 Task: Look for space in Ghardaïa, Algeria from 1st July, 2023 to 9th July, 2023 for 2 adults in price range Rs.8000 to Rs.15000. Place can be entire place with 1  bedroom having 1 bed and 1 bathroom. Property type can be house, flat, hotel. Amenities needed are: washing machine. Booking option can be shelf check-in. Required host language is .
Action: Mouse moved to (436, 87)
Screenshot: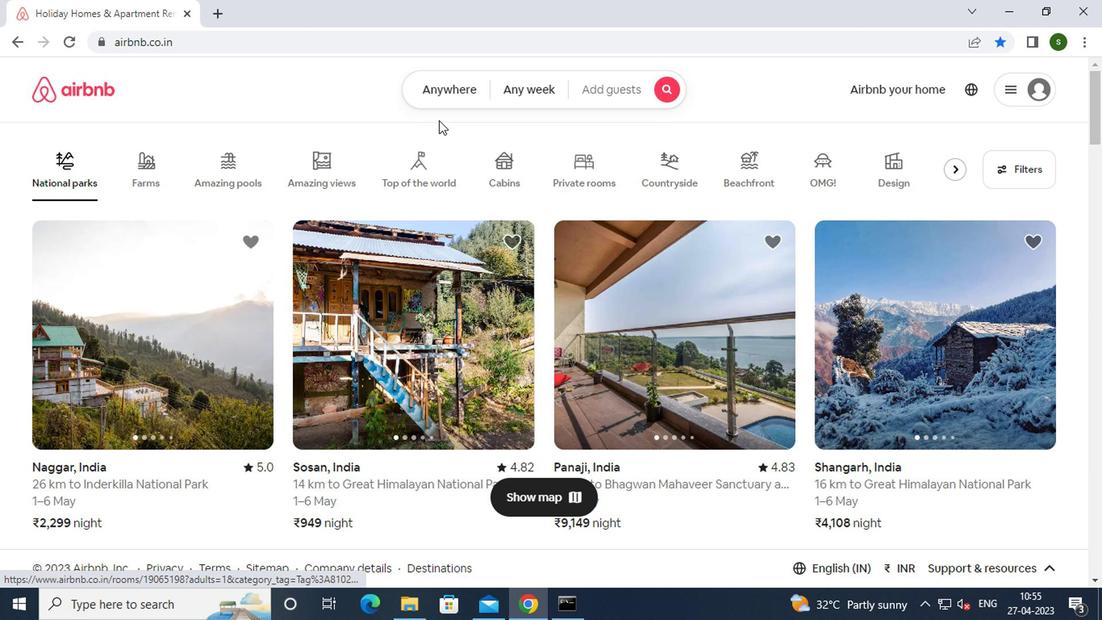 
Action: Mouse pressed left at (436, 87)
Screenshot: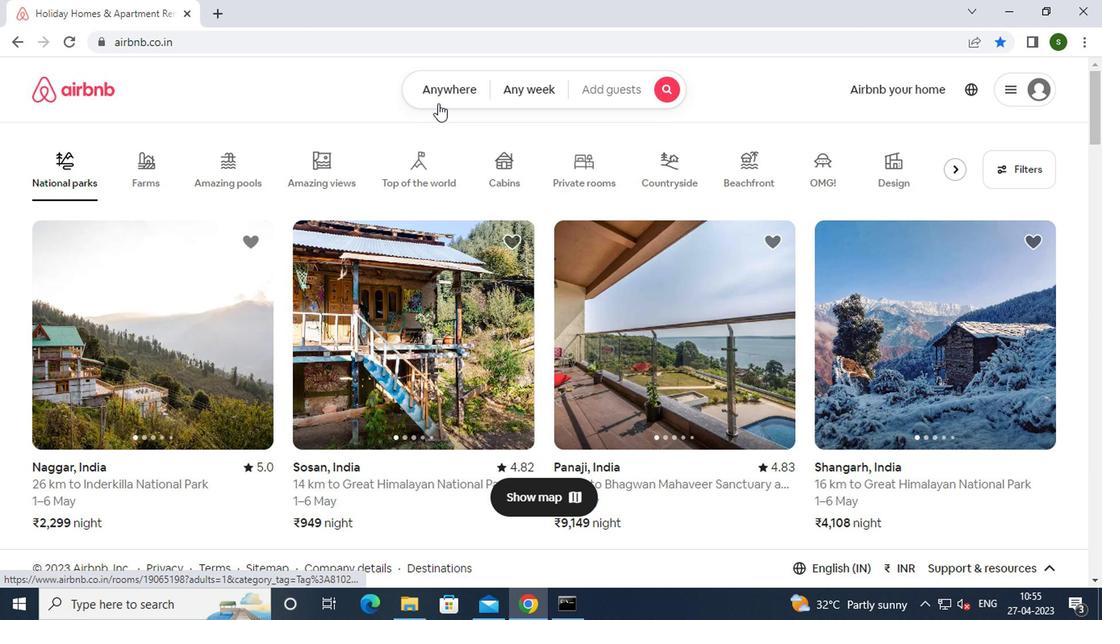
Action: Mouse moved to (323, 159)
Screenshot: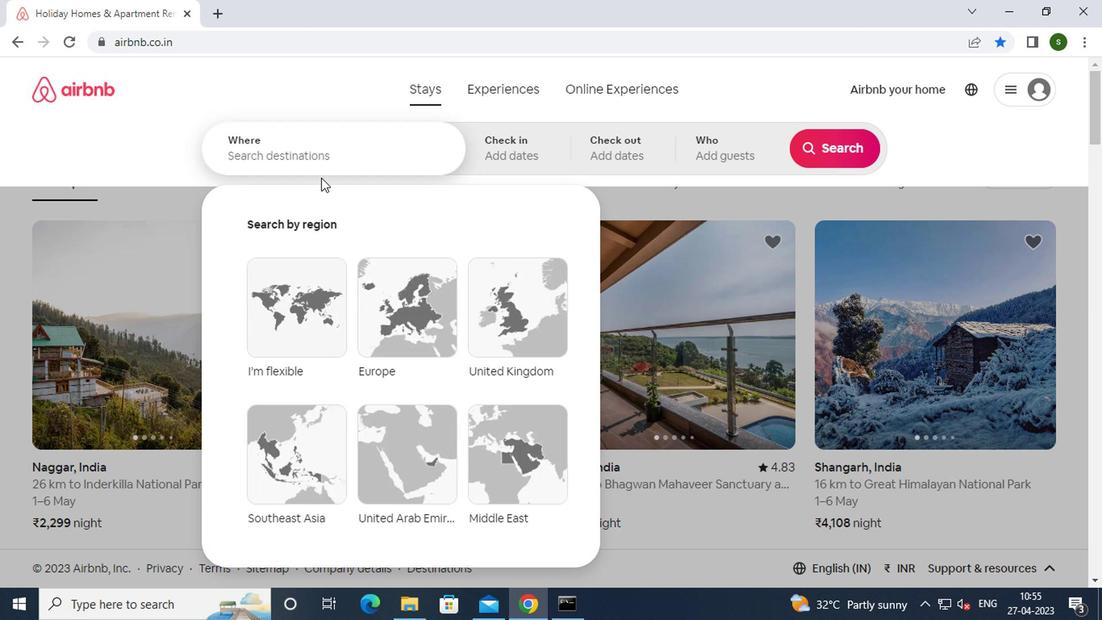 
Action: Mouse pressed left at (323, 159)
Screenshot: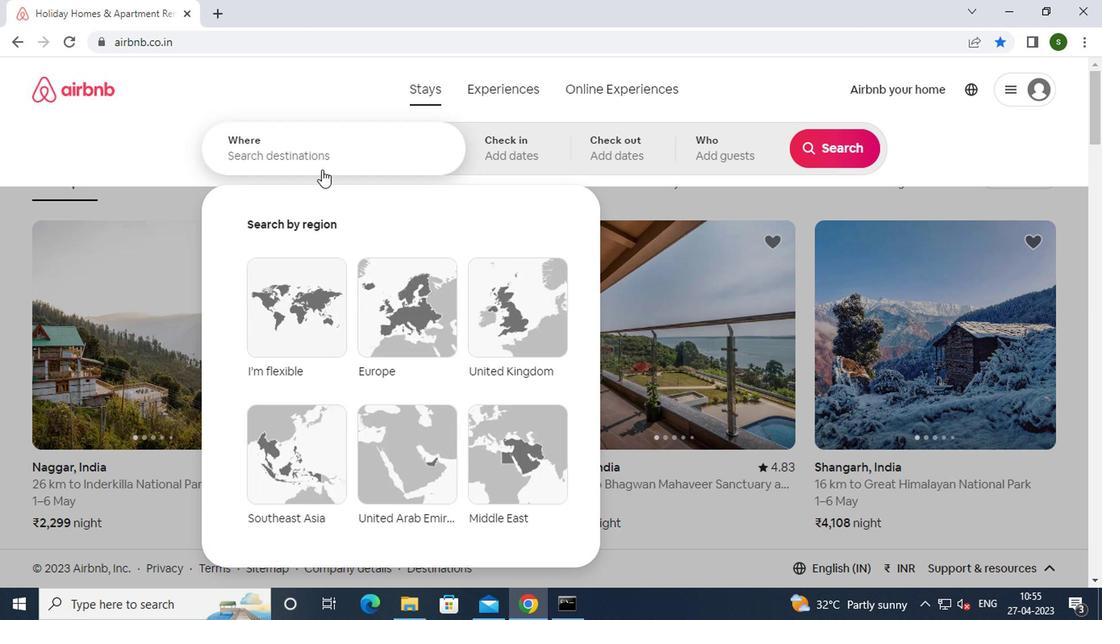 
Action: Key pressed g<Key.caps_lock>hardaia,<Key.space><Key.caps_lock>a<Key.caps_lock>lgeria<Key.enter>
Screenshot: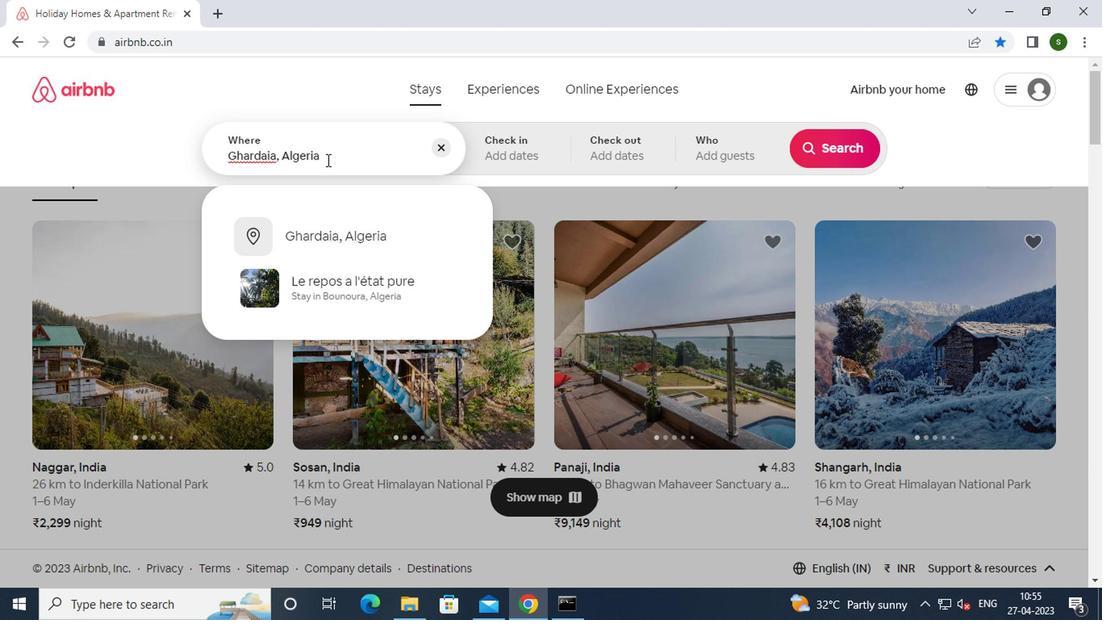 
Action: Mouse moved to (825, 281)
Screenshot: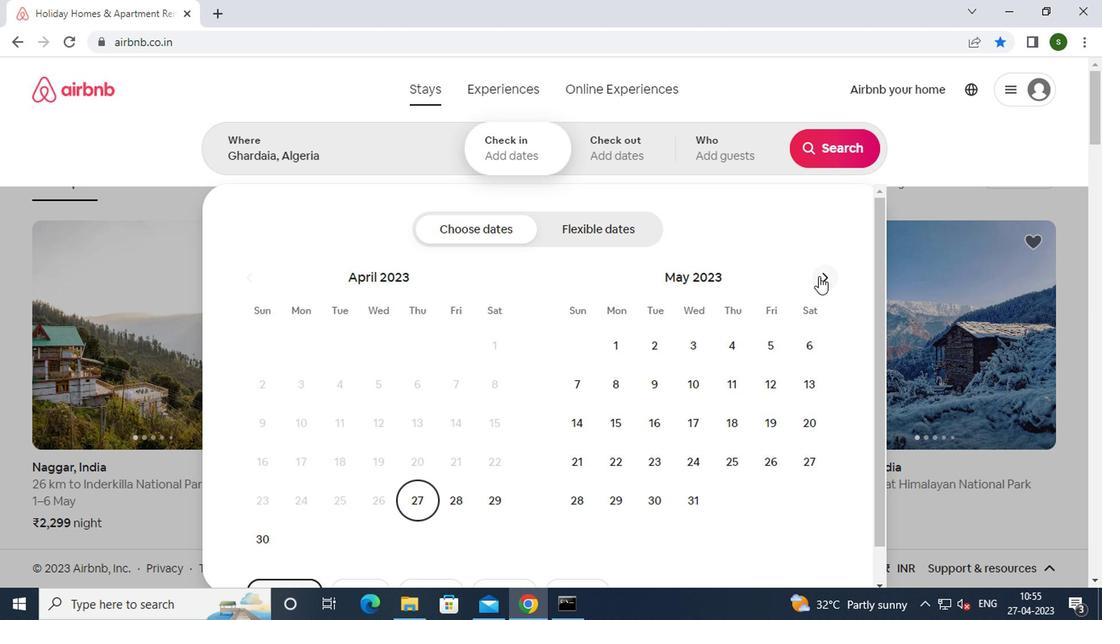 
Action: Mouse pressed left at (825, 281)
Screenshot: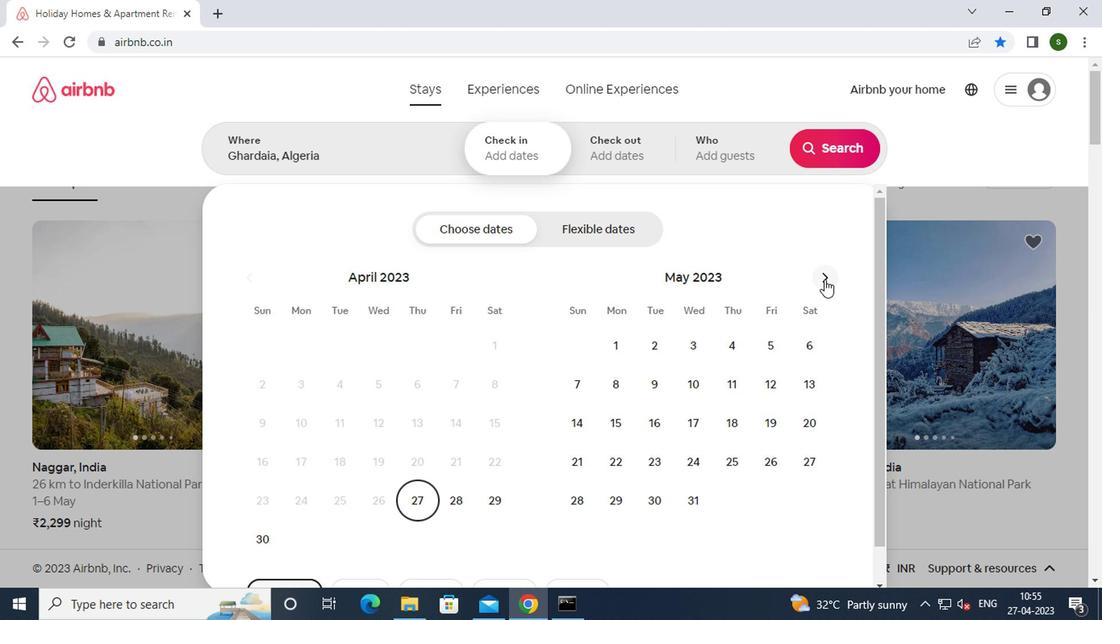 
Action: Mouse pressed left at (825, 281)
Screenshot: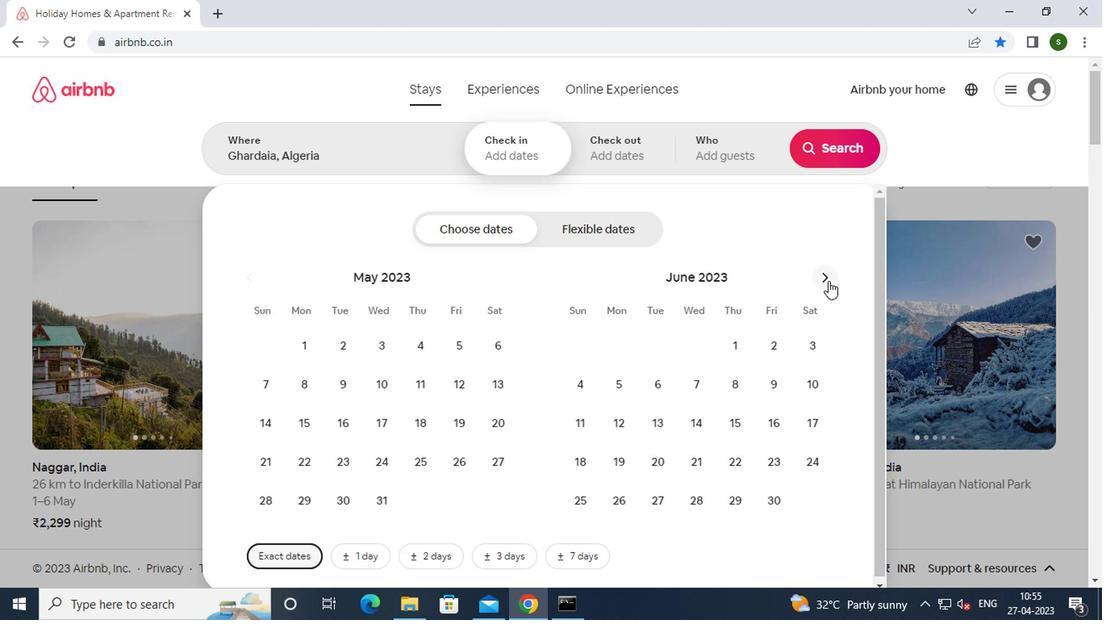 
Action: Mouse moved to (804, 345)
Screenshot: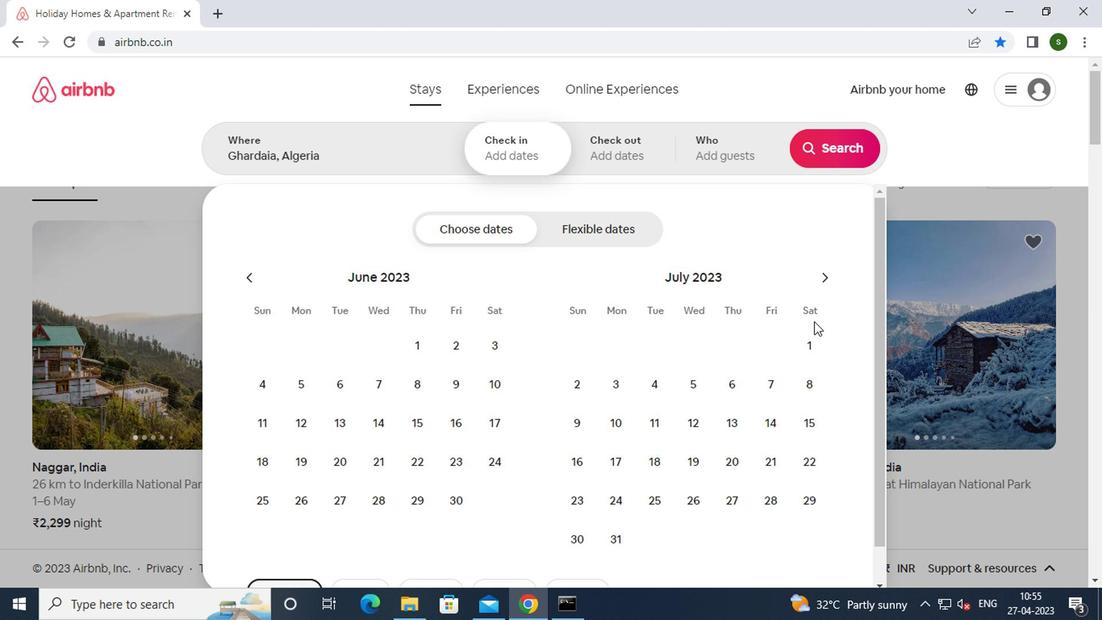 
Action: Mouse pressed left at (804, 345)
Screenshot: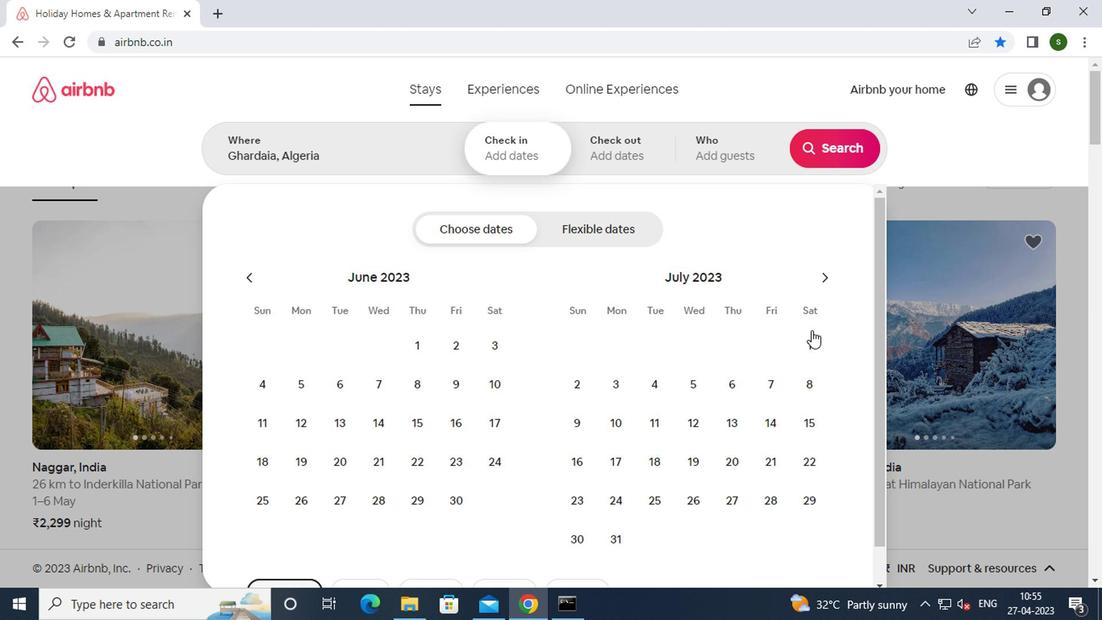 
Action: Mouse moved to (582, 426)
Screenshot: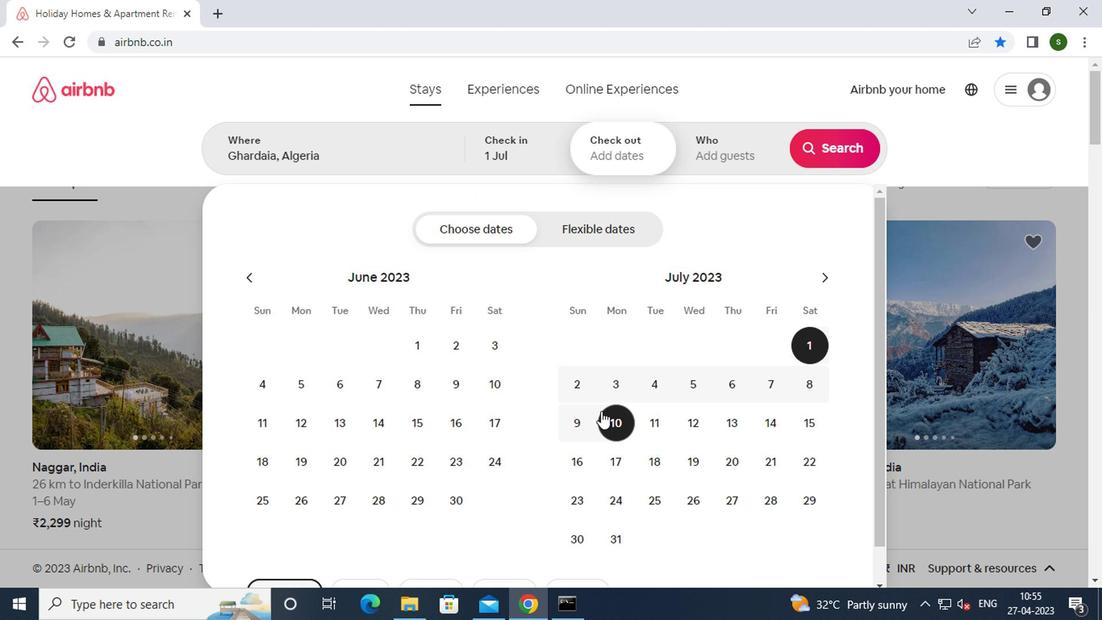 
Action: Mouse pressed left at (582, 426)
Screenshot: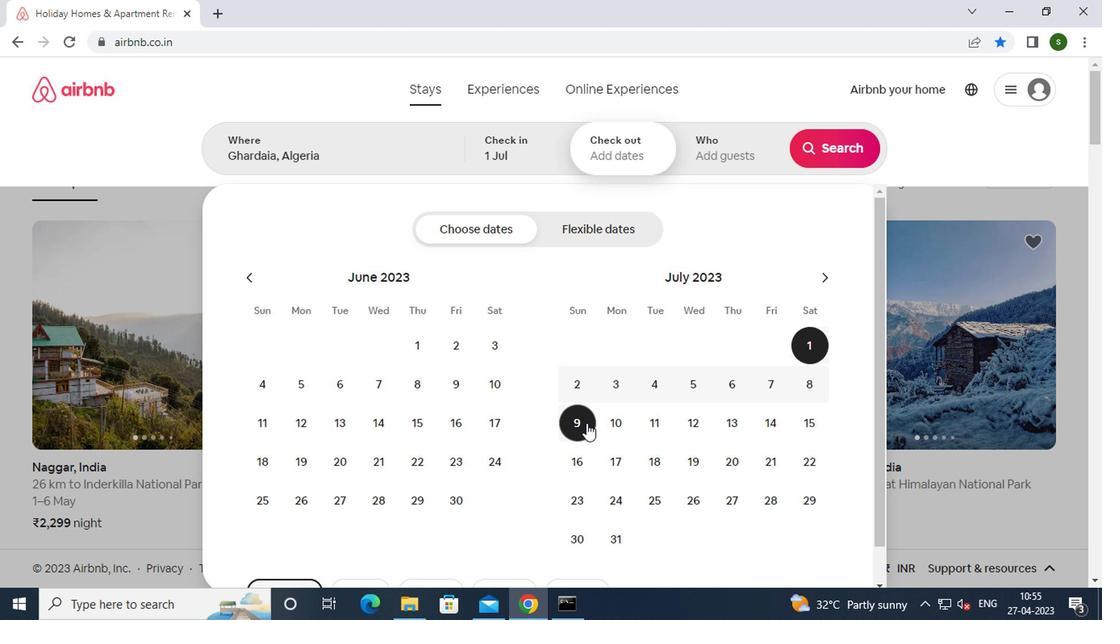 
Action: Mouse moved to (726, 165)
Screenshot: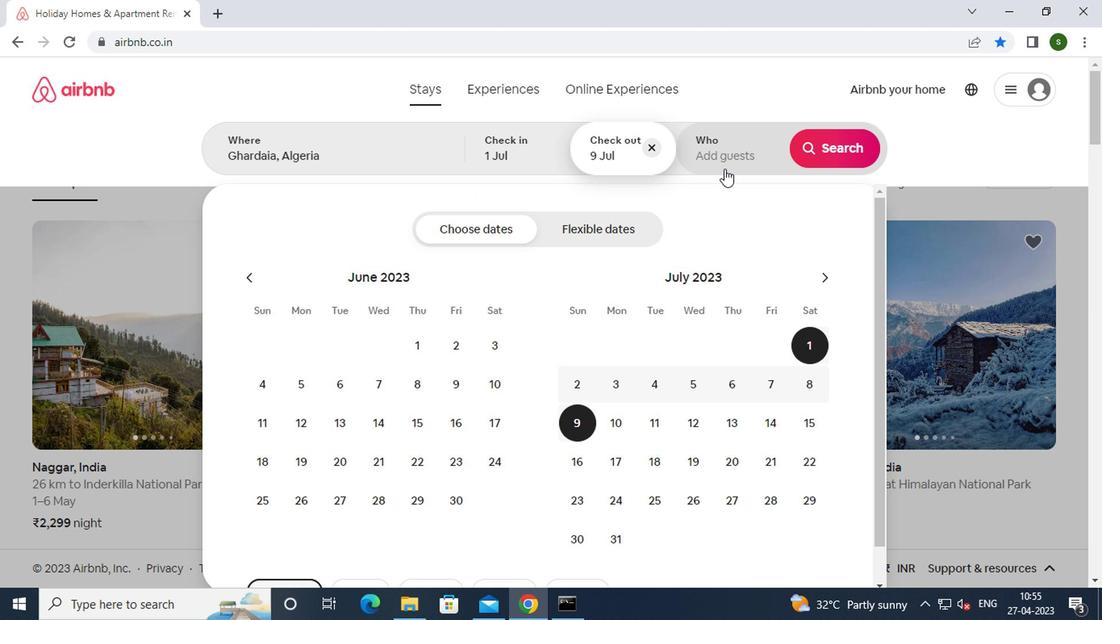 
Action: Mouse pressed left at (726, 165)
Screenshot: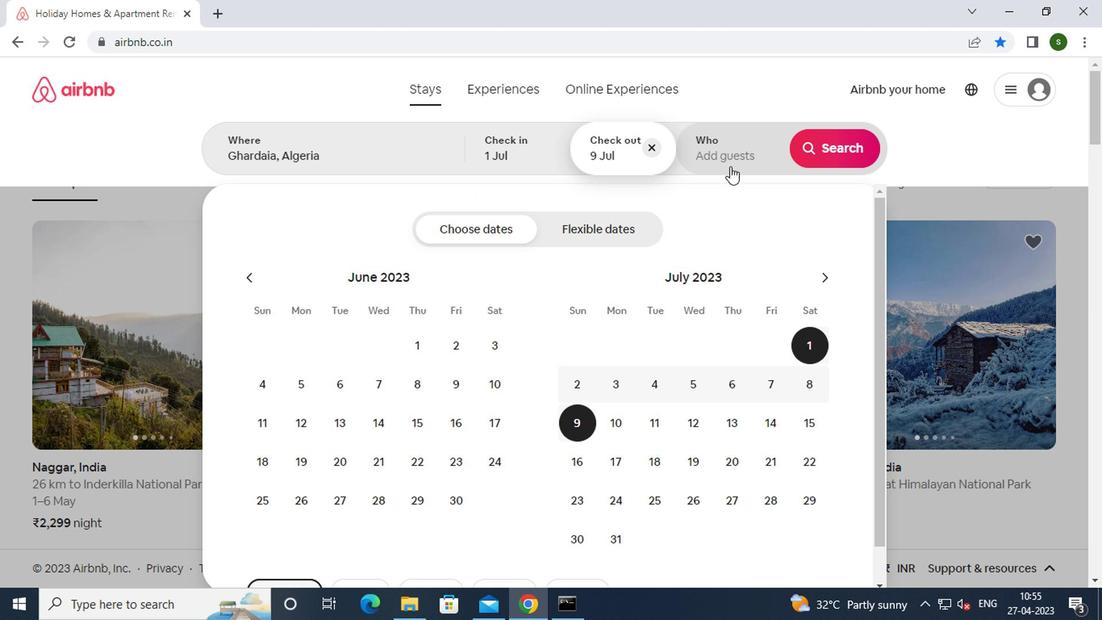 
Action: Mouse moved to (842, 233)
Screenshot: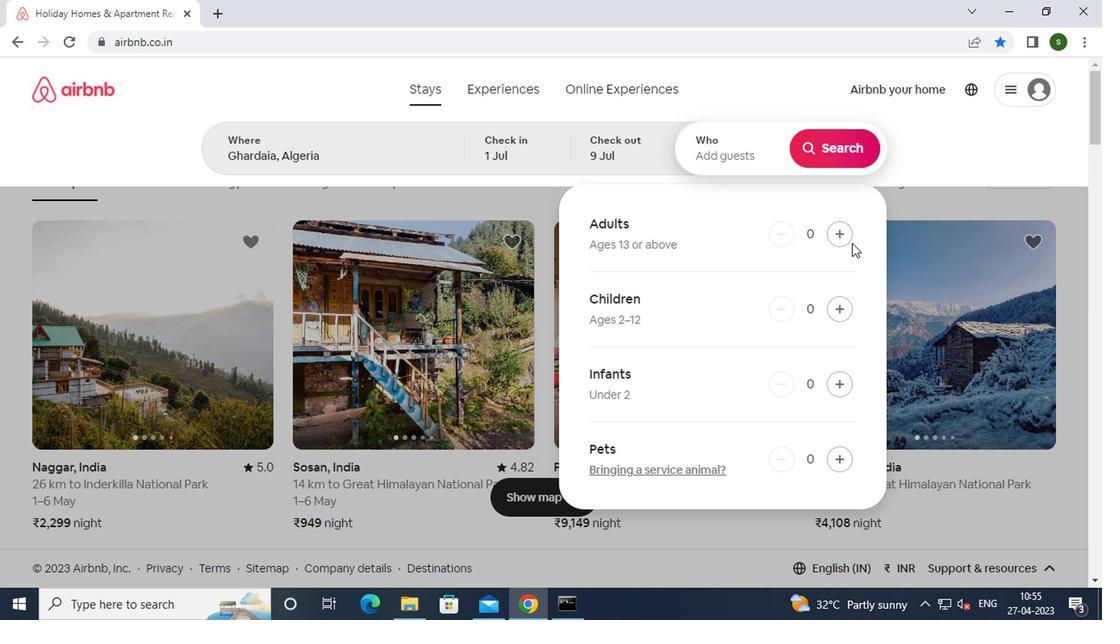 
Action: Mouse pressed left at (842, 233)
Screenshot: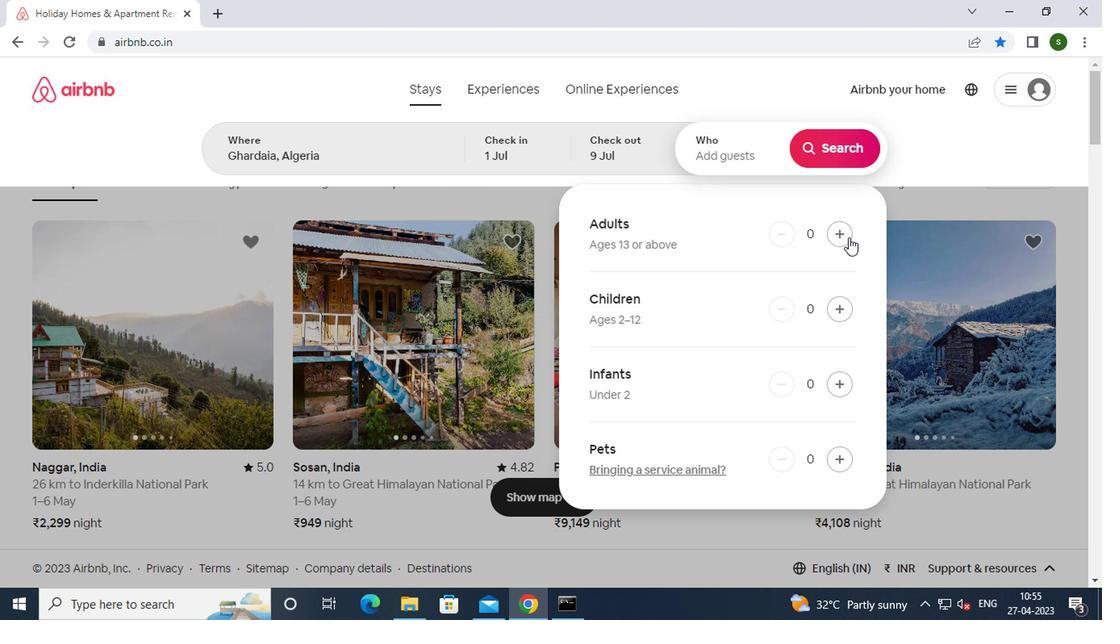 
Action: Mouse pressed left at (842, 233)
Screenshot: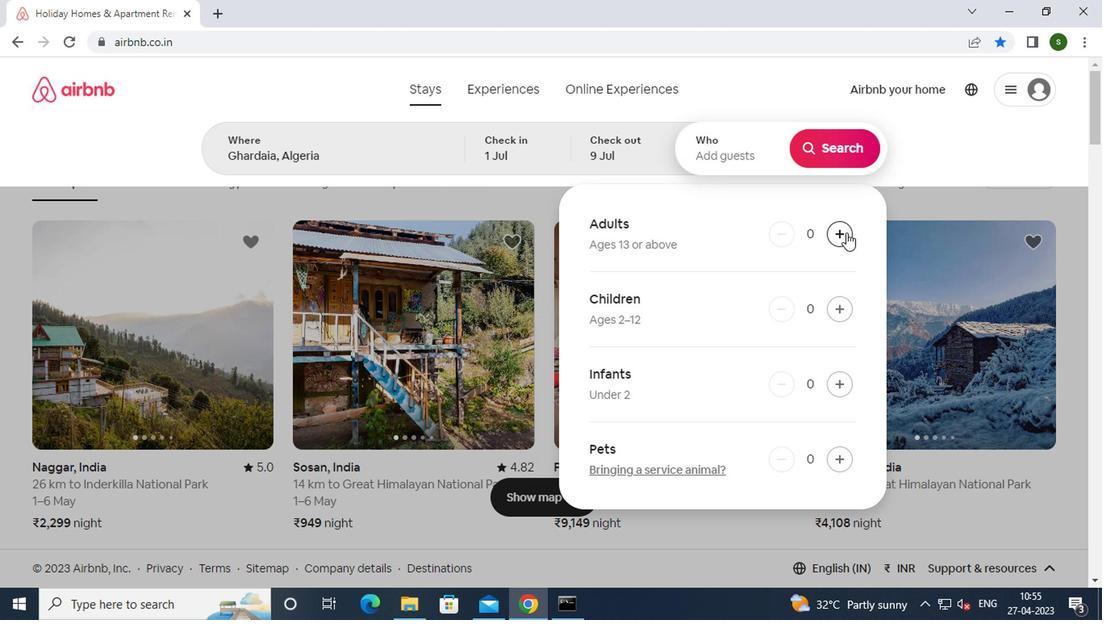 
Action: Mouse moved to (838, 160)
Screenshot: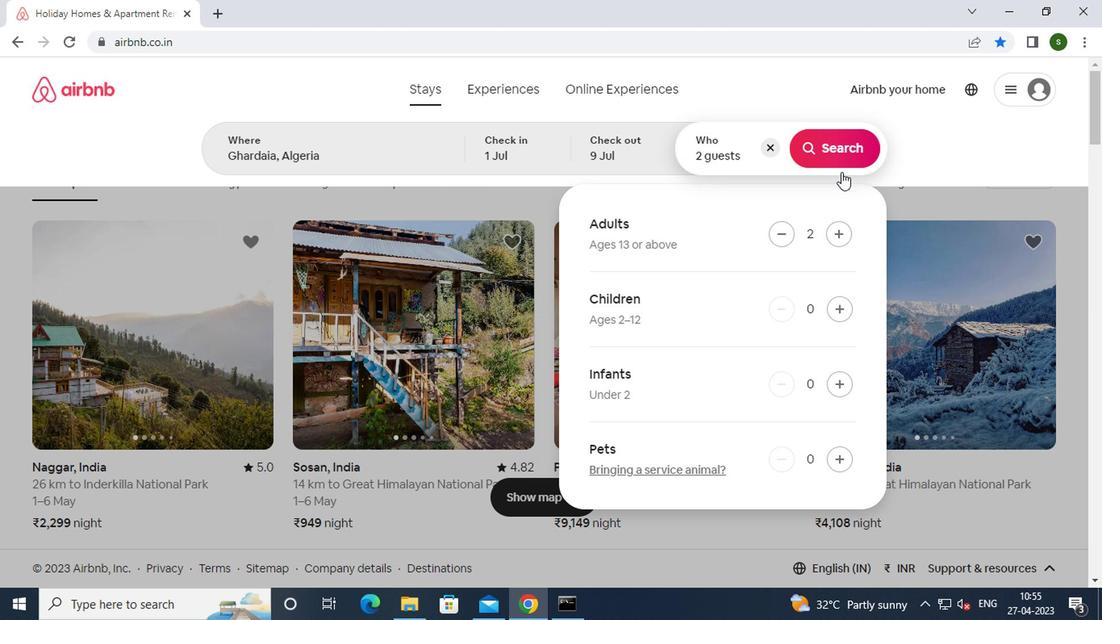 
Action: Mouse pressed left at (838, 160)
Screenshot: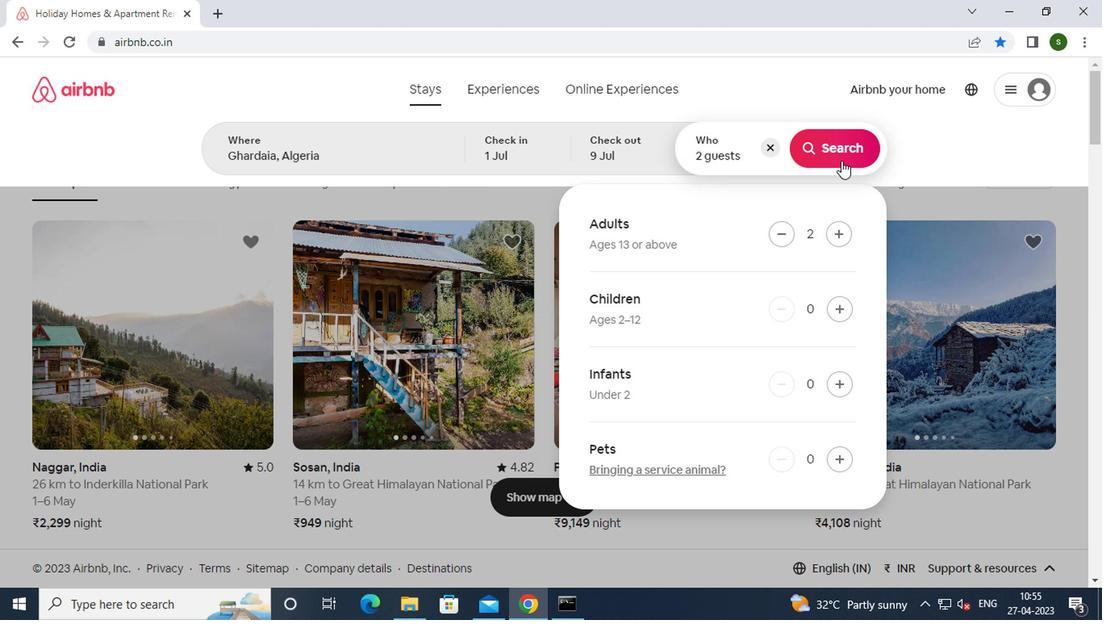 
Action: Mouse moved to (1010, 157)
Screenshot: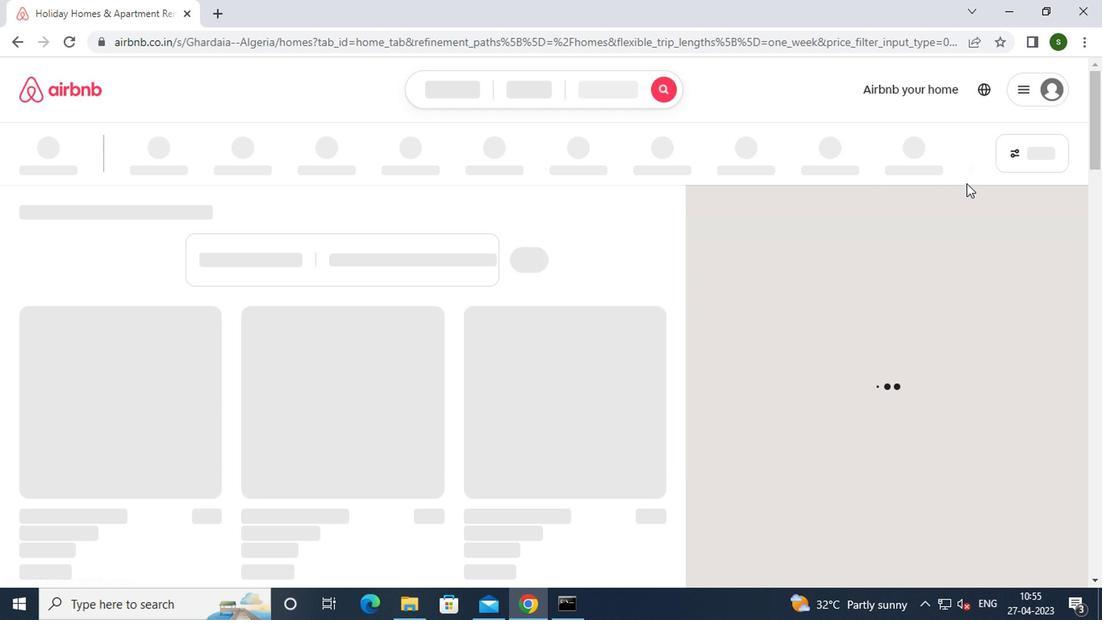 
Action: Mouse pressed left at (1010, 157)
Screenshot: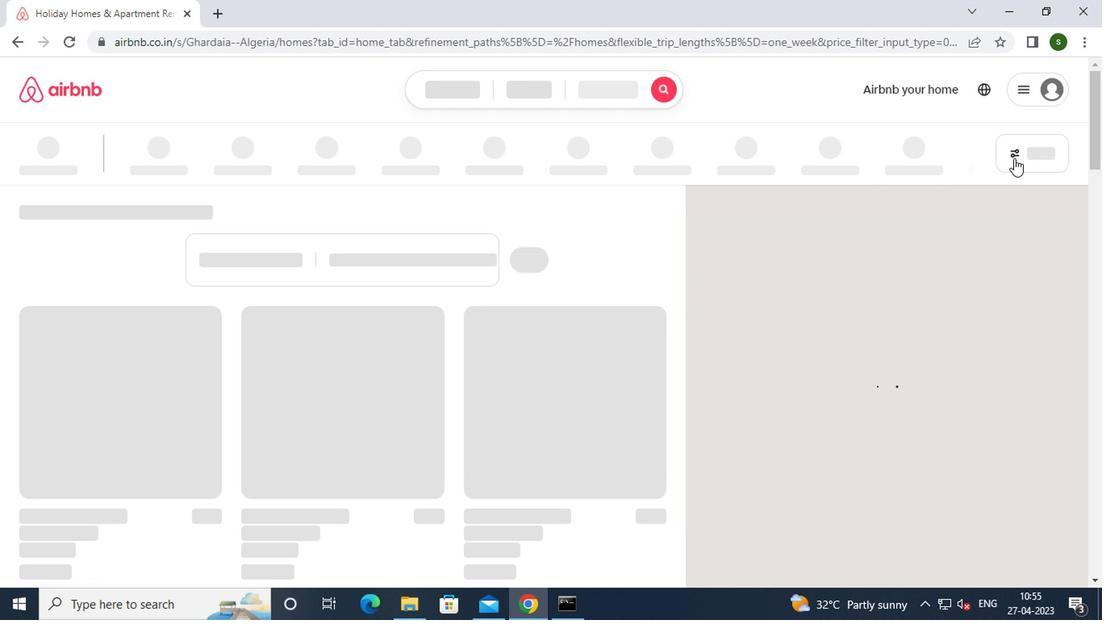 
Action: Mouse moved to (1015, 155)
Screenshot: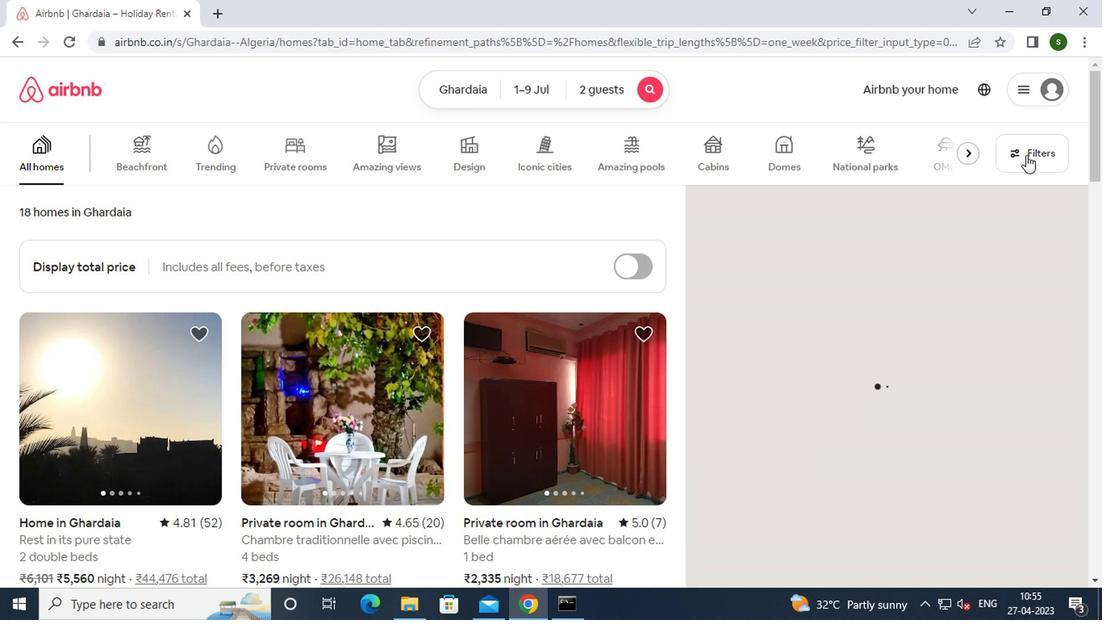 
Action: Mouse pressed left at (1015, 155)
Screenshot: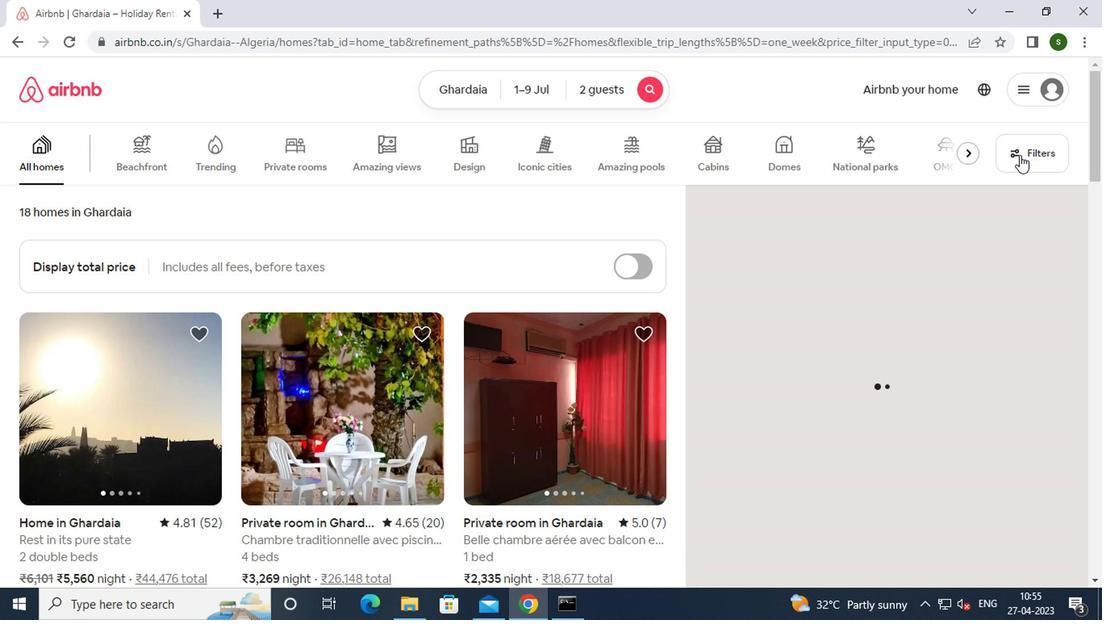 
Action: Mouse moved to (465, 354)
Screenshot: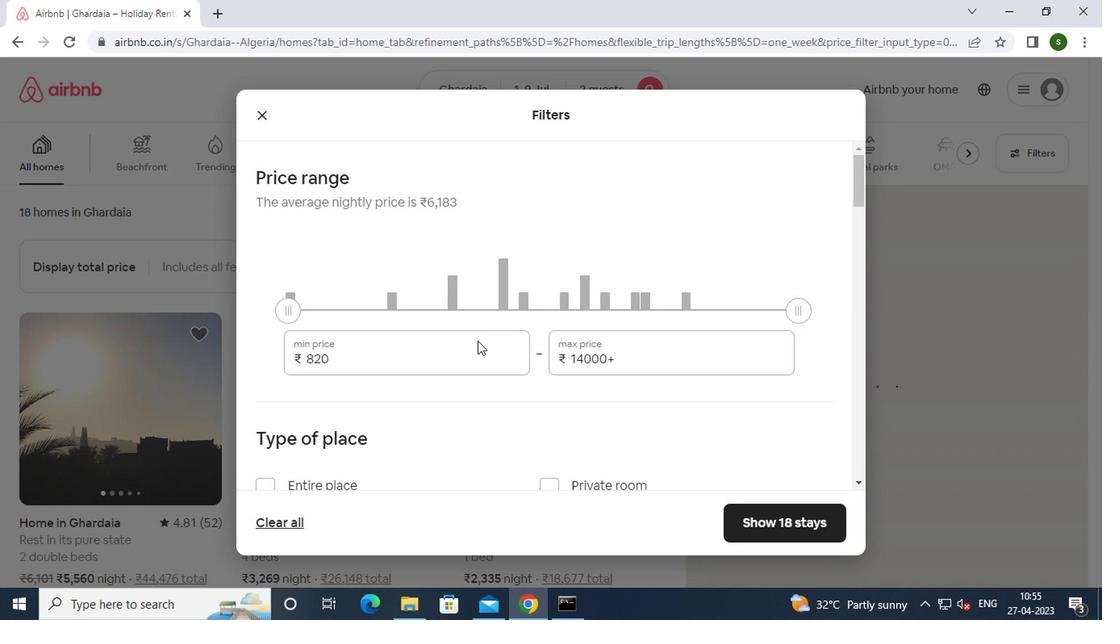 
Action: Mouse pressed left at (465, 354)
Screenshot: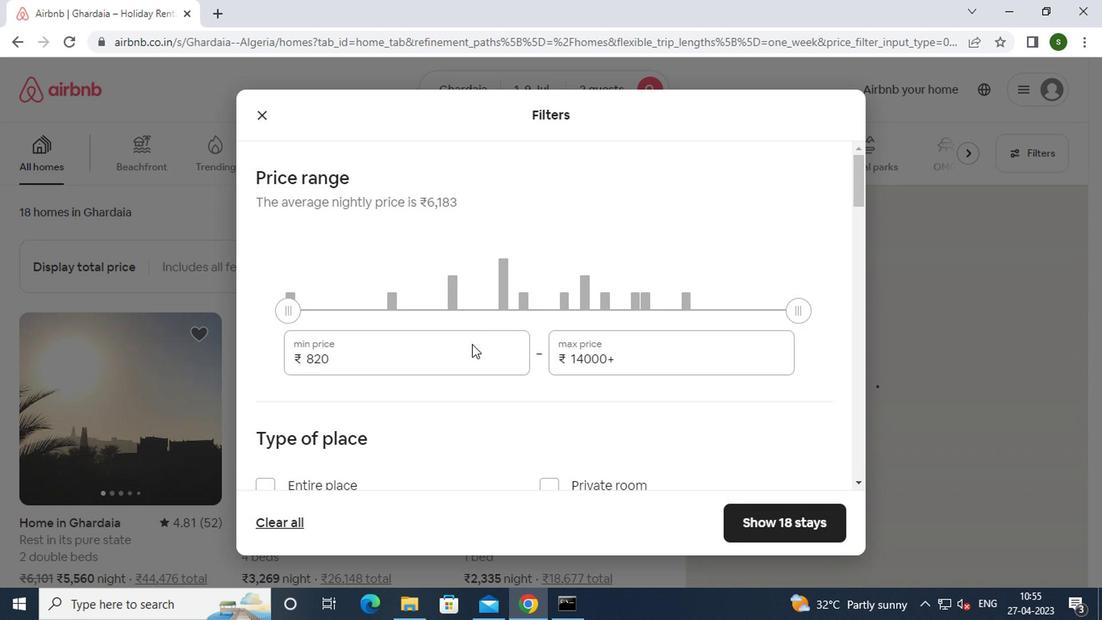 
Action: Mouse moved to (464, 356)
Screenshot: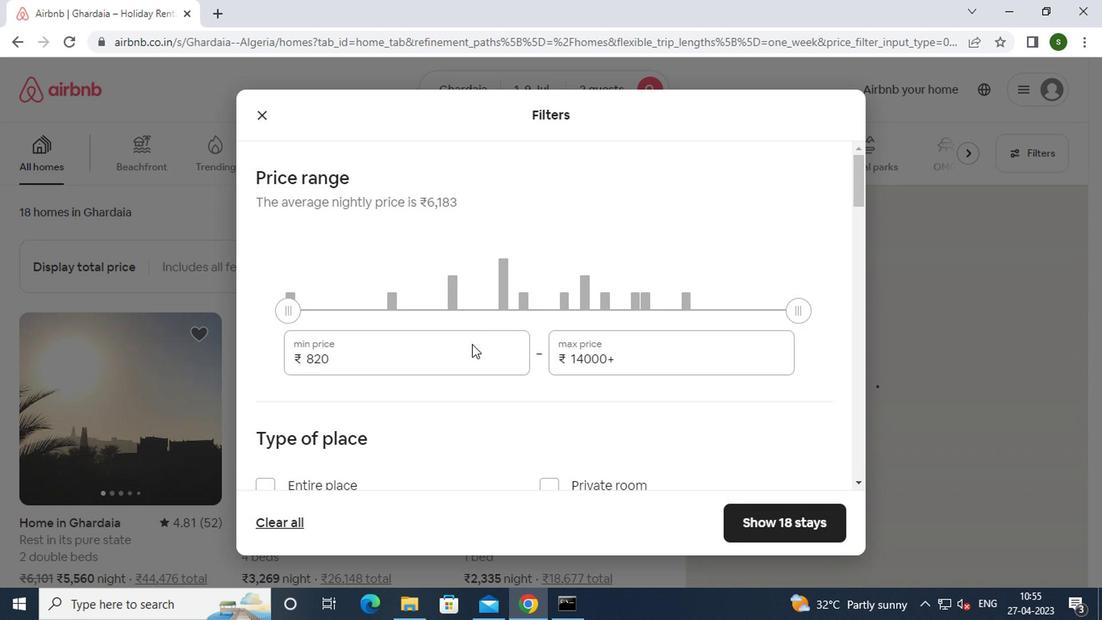 
Action: Key pressed <Key.backspace><Key.backspace><Key.backspace><Key.backspace><Key.backspace><Key.backspace><Key.backspace><Key.backspace>8000
Screenshot: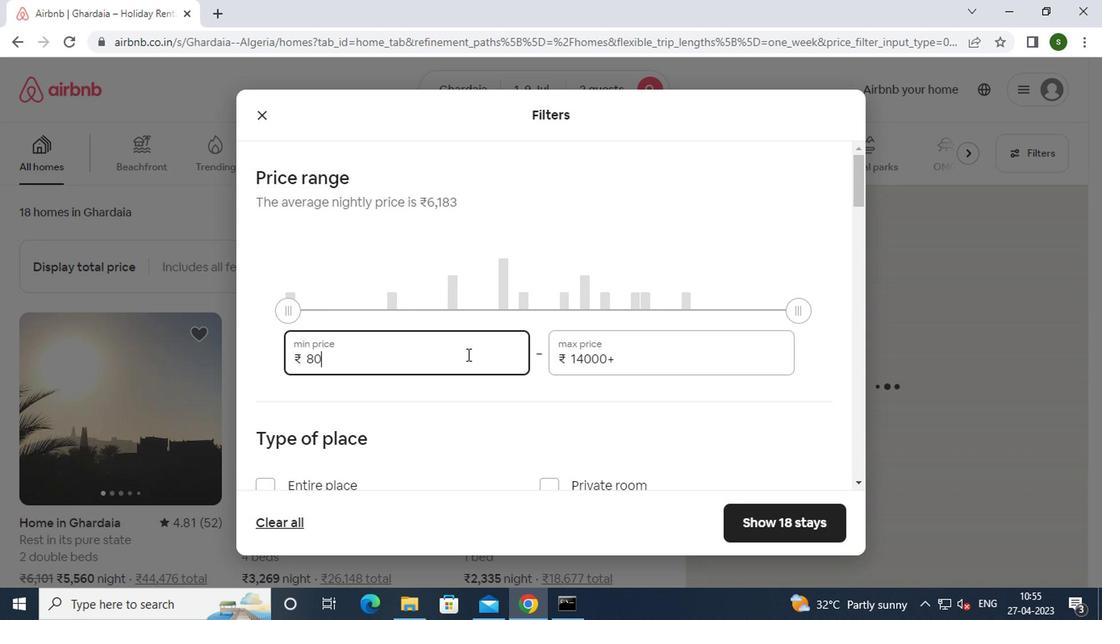 
Action: Mouse moved to (623, 362)
Screenshot: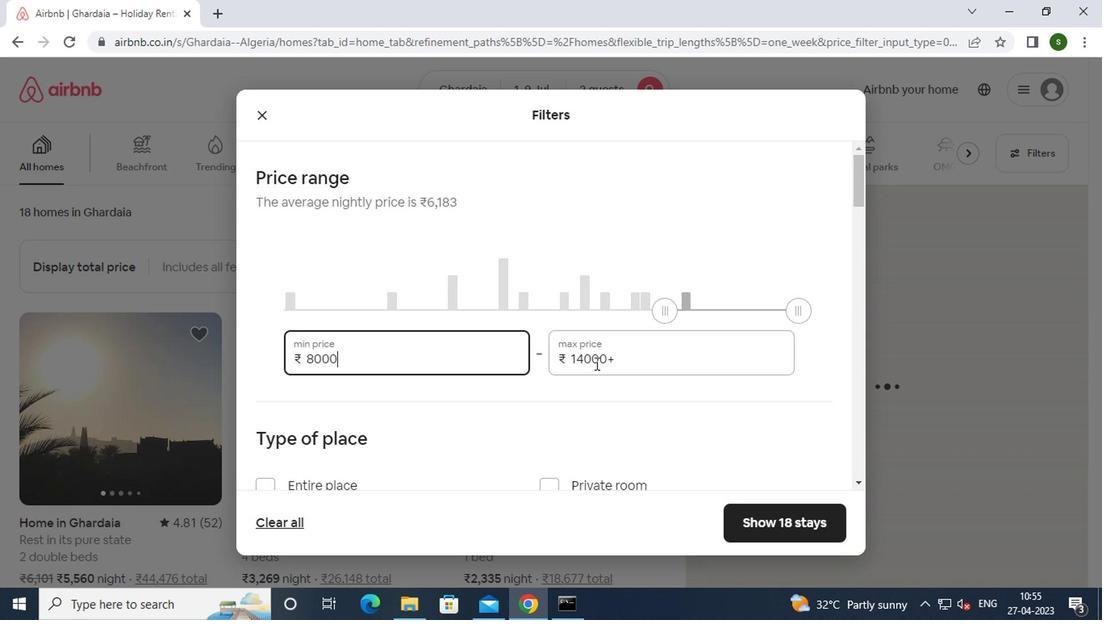 
Action: Mouse pressed left at (623, 362)
Screenshot: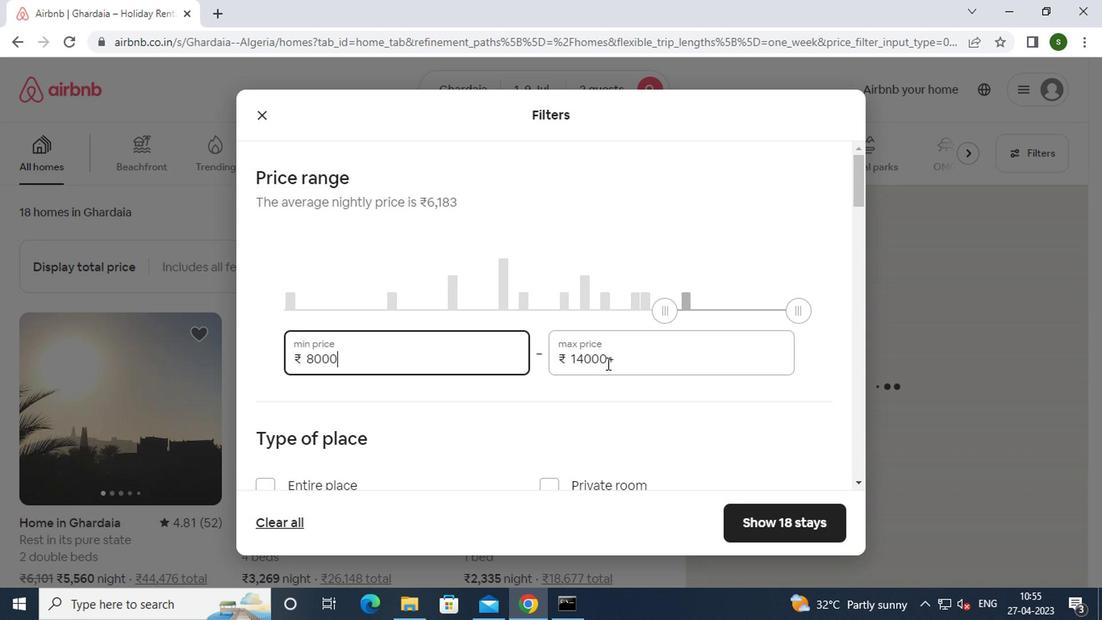 
Action: Key pressed <Key.backspace><Key.backspace><Key.backspace><Key.backspace><Key.backspace><Key.backspace><Key.backspace><Key.backspace><Key.backspace><Key.backspace><Key.backspace><Key.backspace>15000
Screenshot: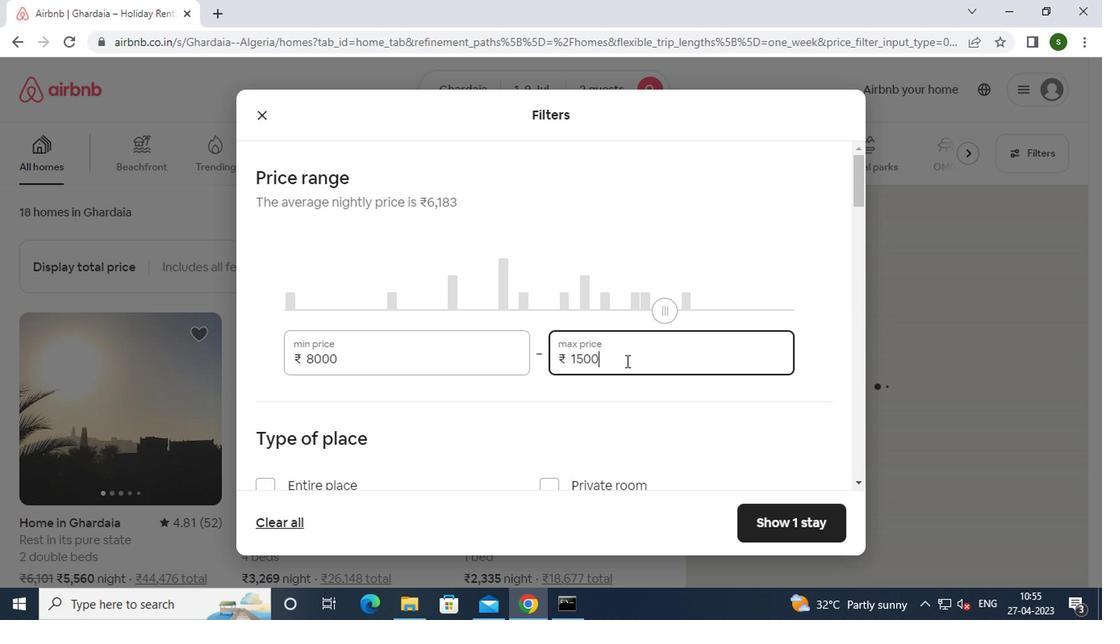 
Action: Mouse moved to (468, 329)
Screenshot: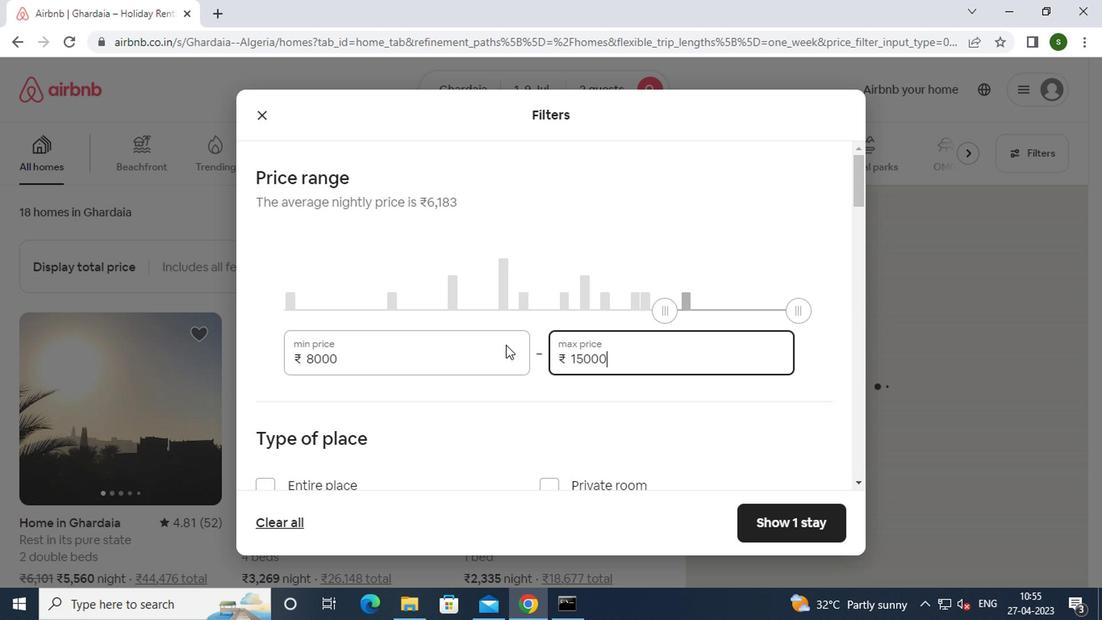 
Action: Mouse scrolled (468, 327) with delta (0, -1)
Screenshot: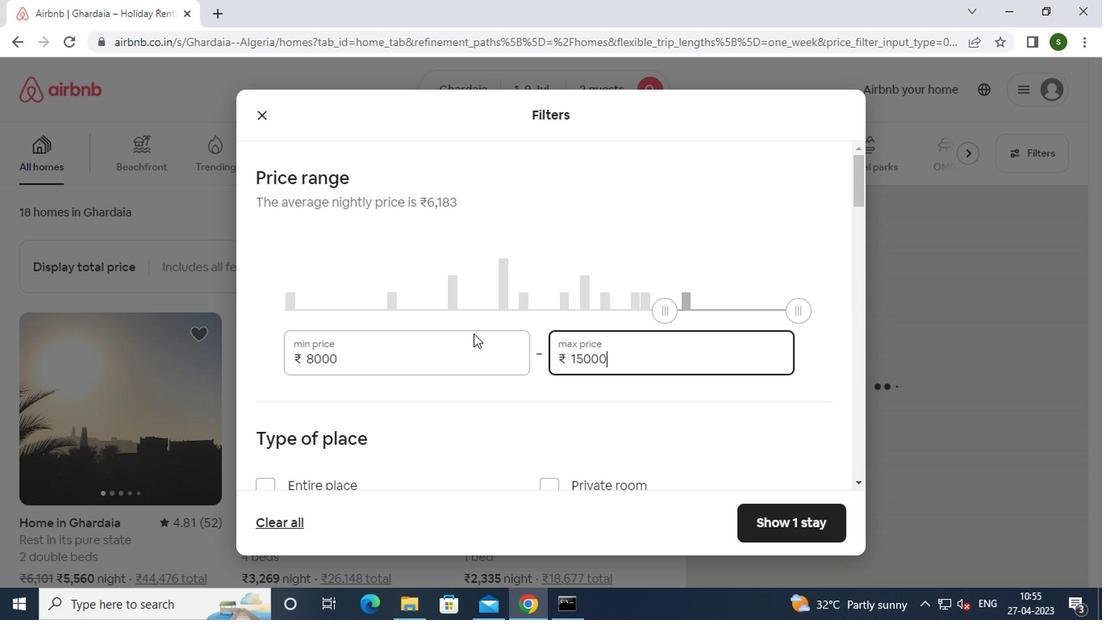 
Action: Mouse scrolled (468, 327) with delta (0, -1)
Screenshot: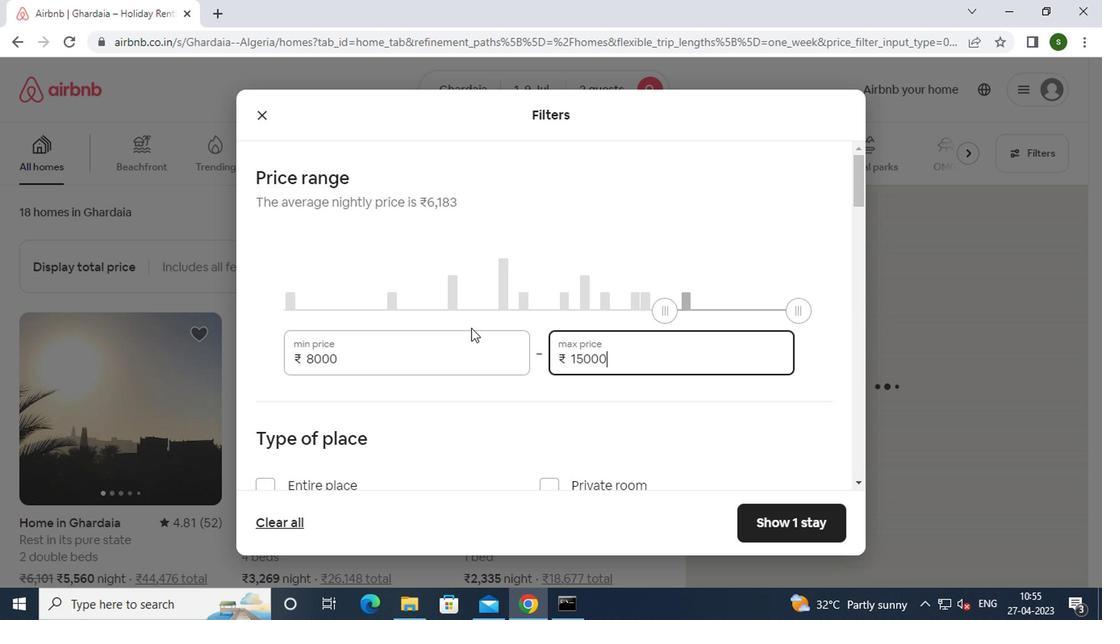 
Action: Mouse scrolled (468, 327) with delta (0, -1)
Screenshot: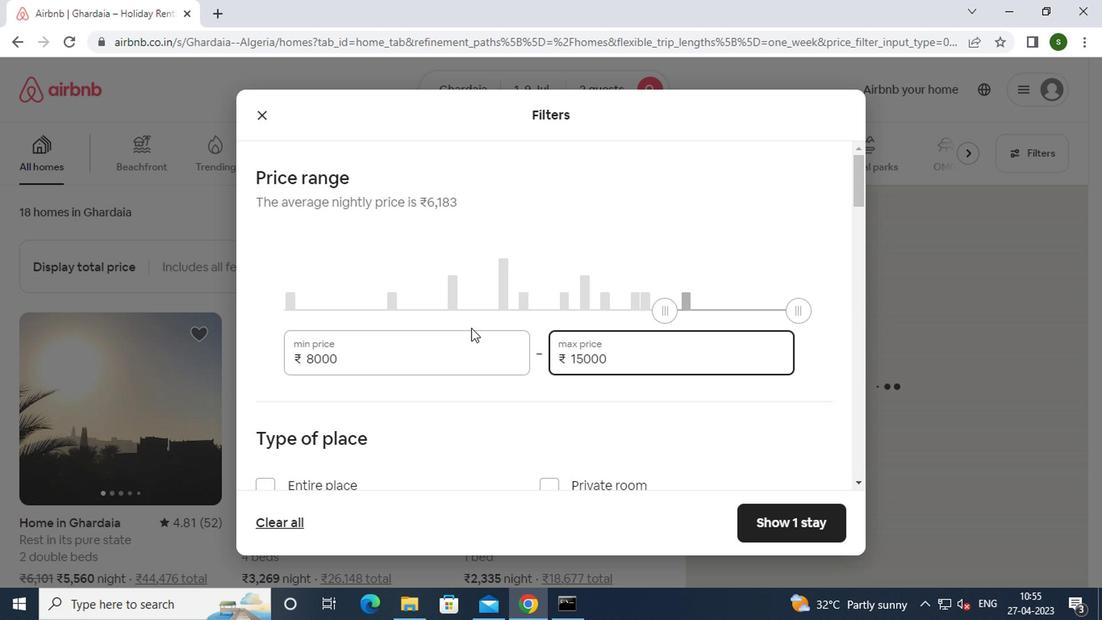 
Action: Mouse moved to (342, 256)
Screenshot: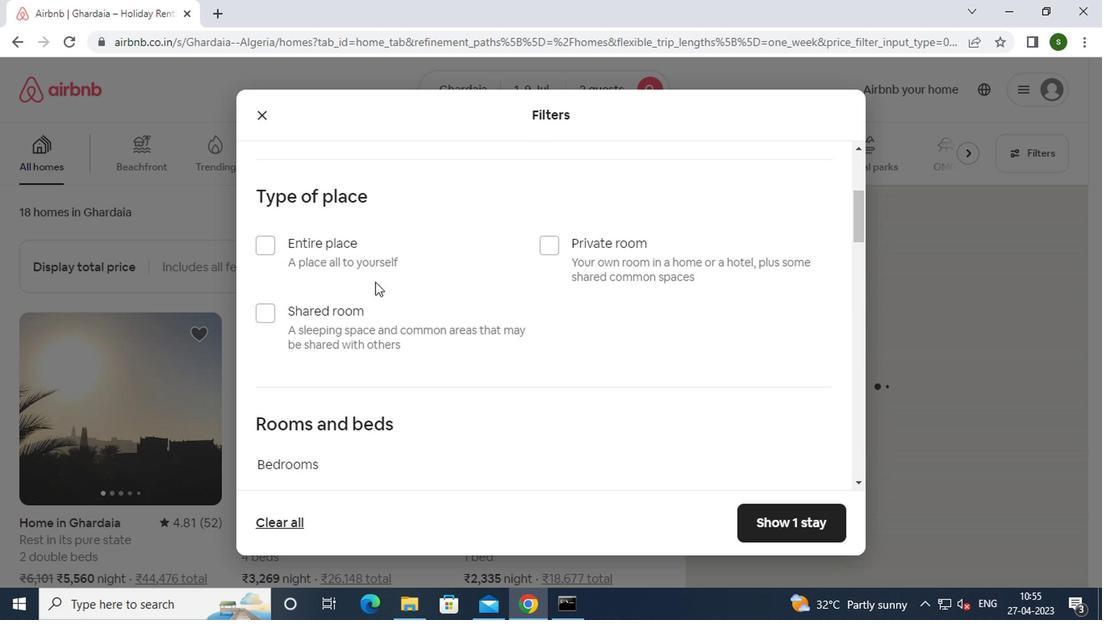 
Action: Mouse pressed left at (342, 256)
Screenshot: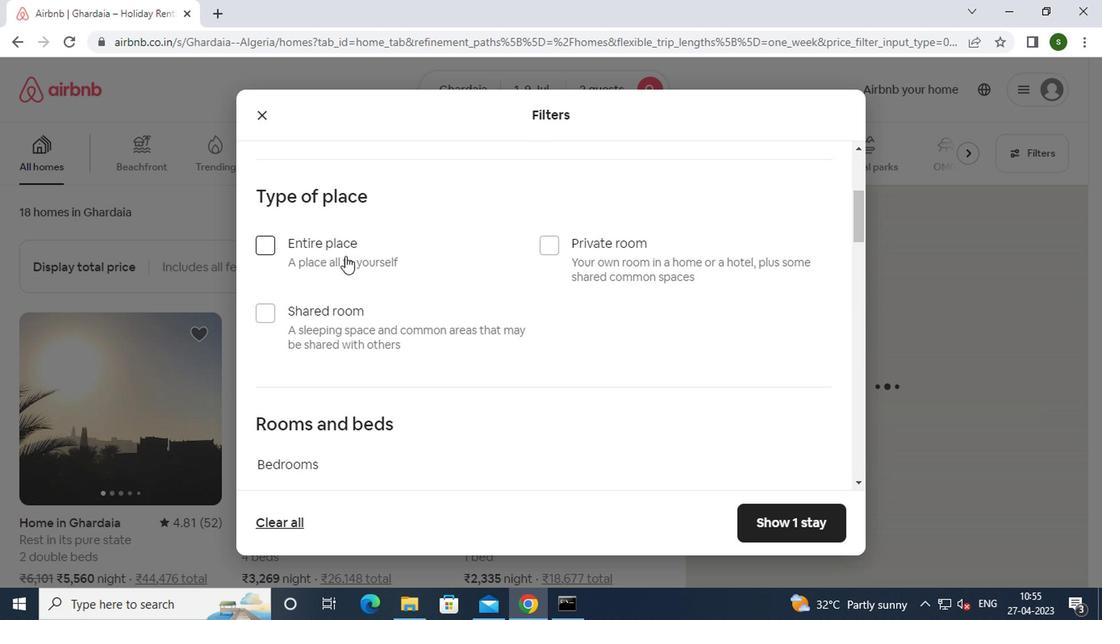 
Action: Mouse moved to (407, 264)
Screenshot: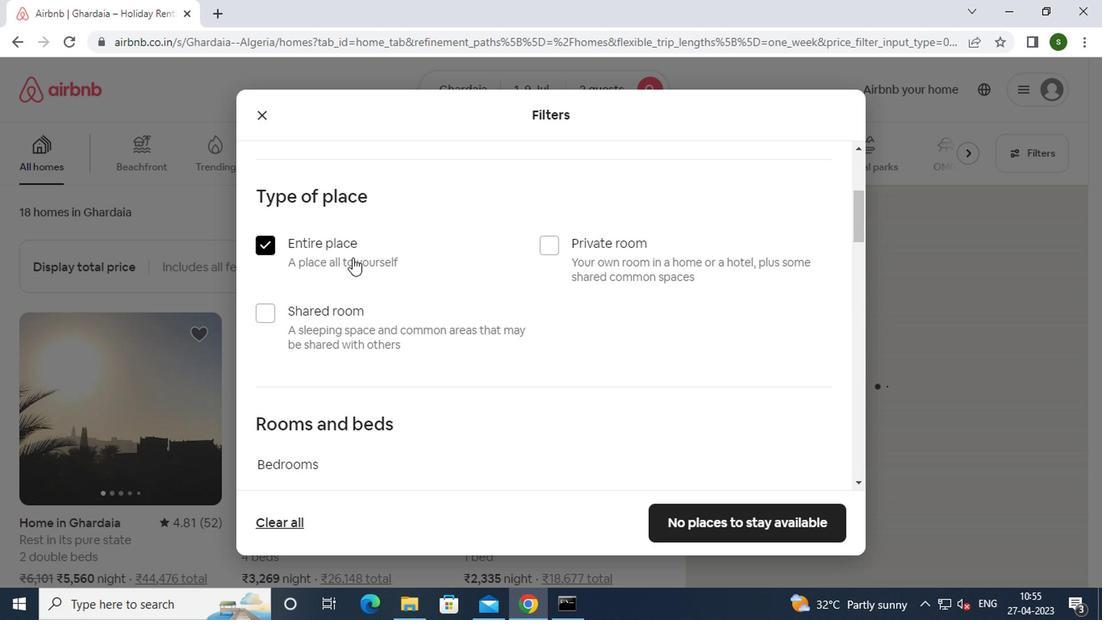 
Action: Mouse scrolled (407, 264) with delta (0, 0)
Screenshot: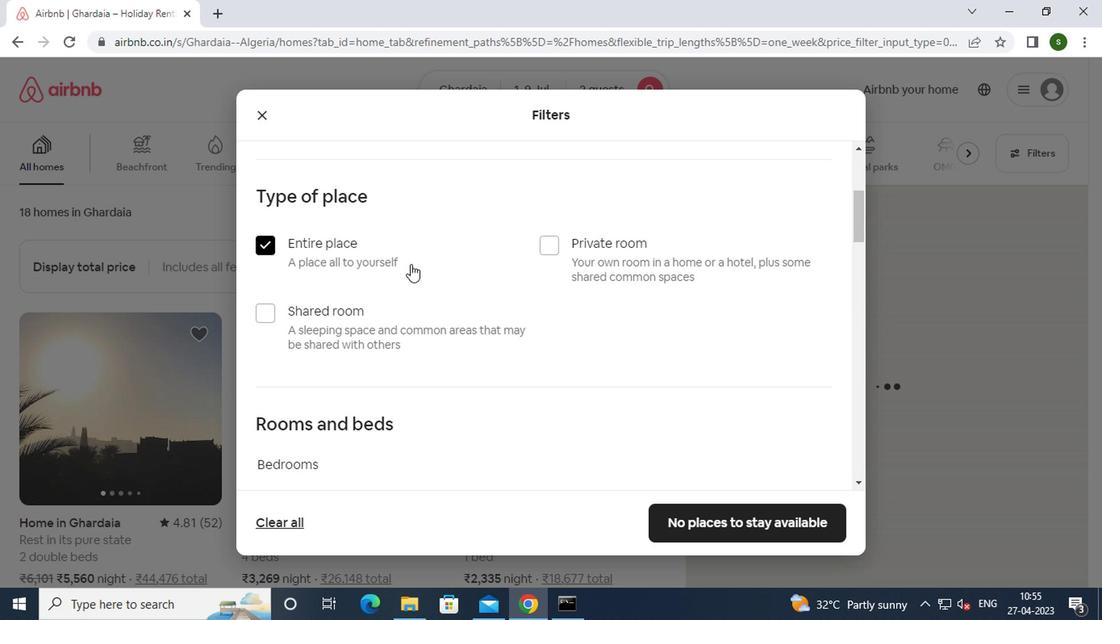 
Action: Mouse scrolled (407, 264) with delta (0, 0)
Screenshot: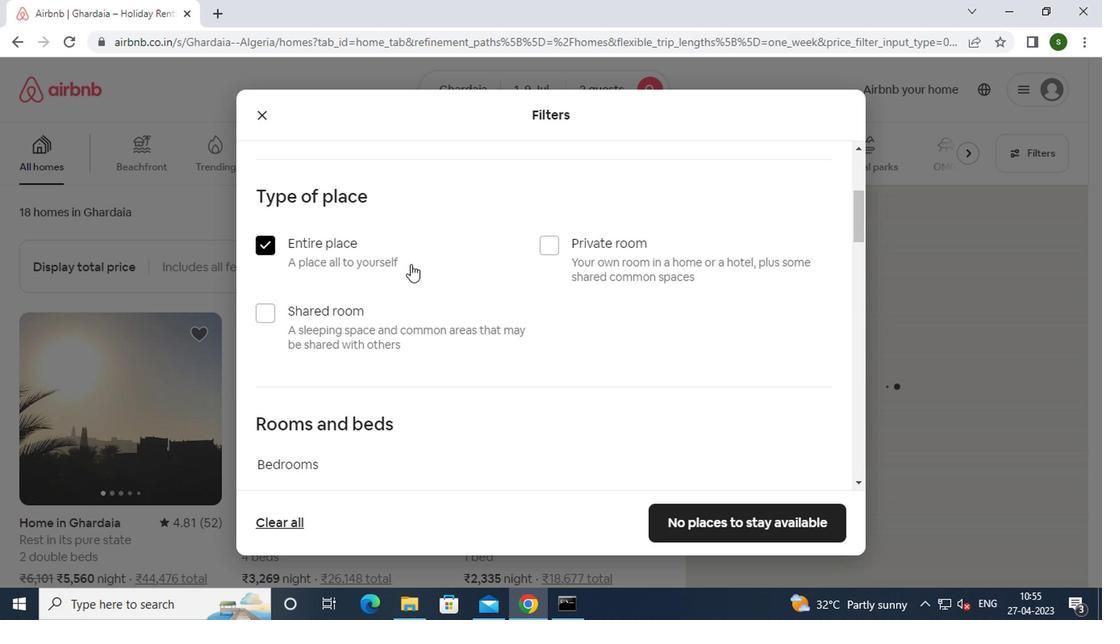 
Action: Mouse scrolled (407, 264) with delta (0, 0)
Screenshot: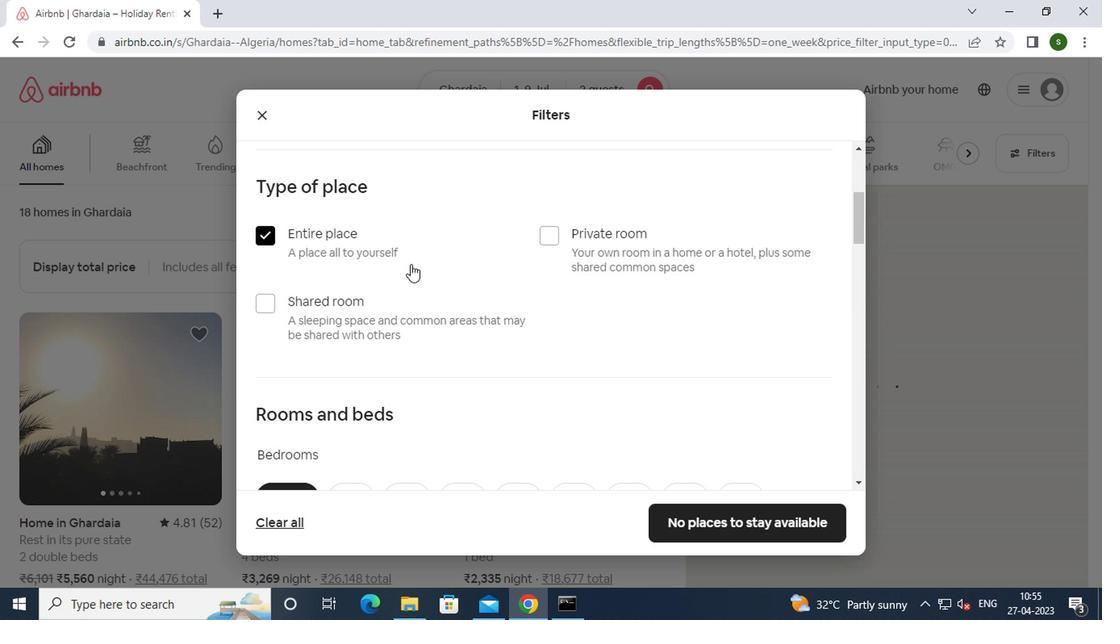 
Action: Mouse moved to (361, 267)
Screenshot: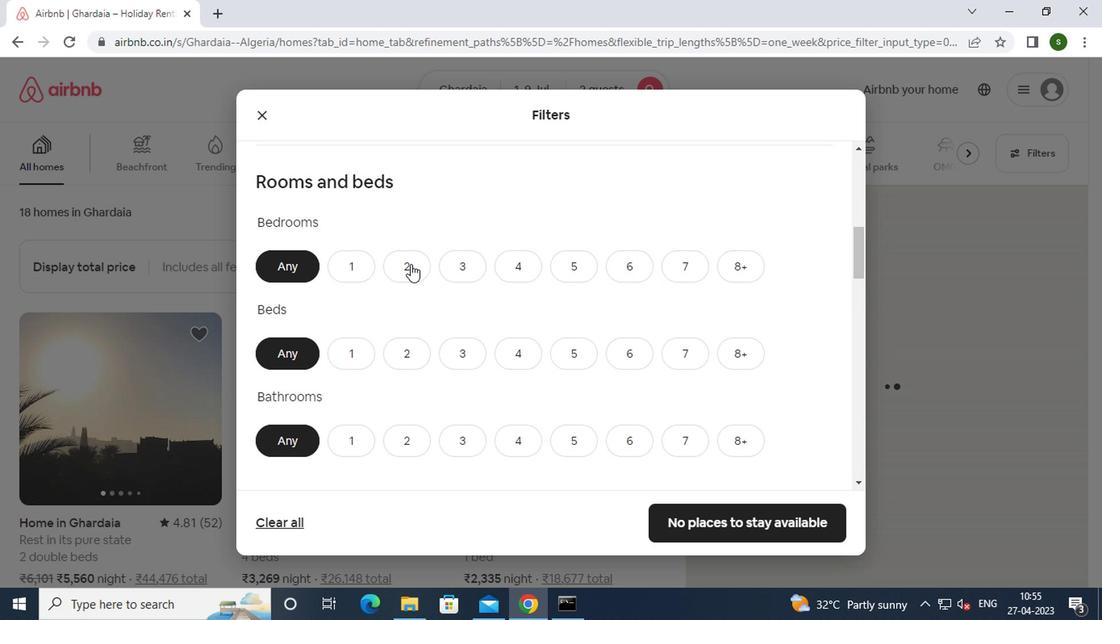 
Action: Mouse pressed left at (361, 267)
Screenshot: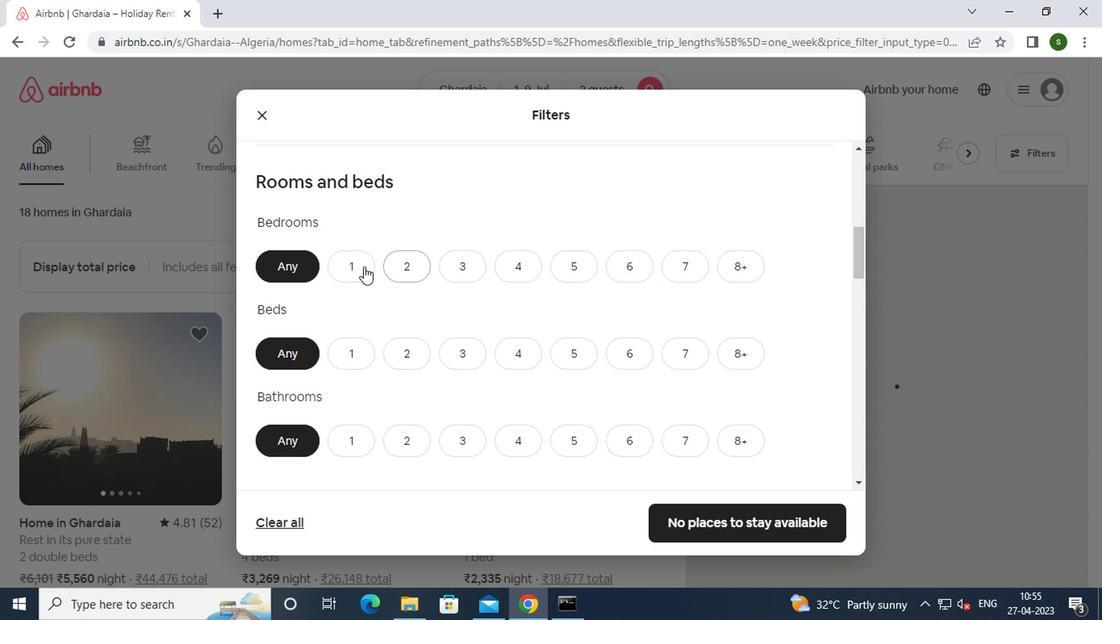 
Action: Mouse moved to (343, 345)
Screenshot: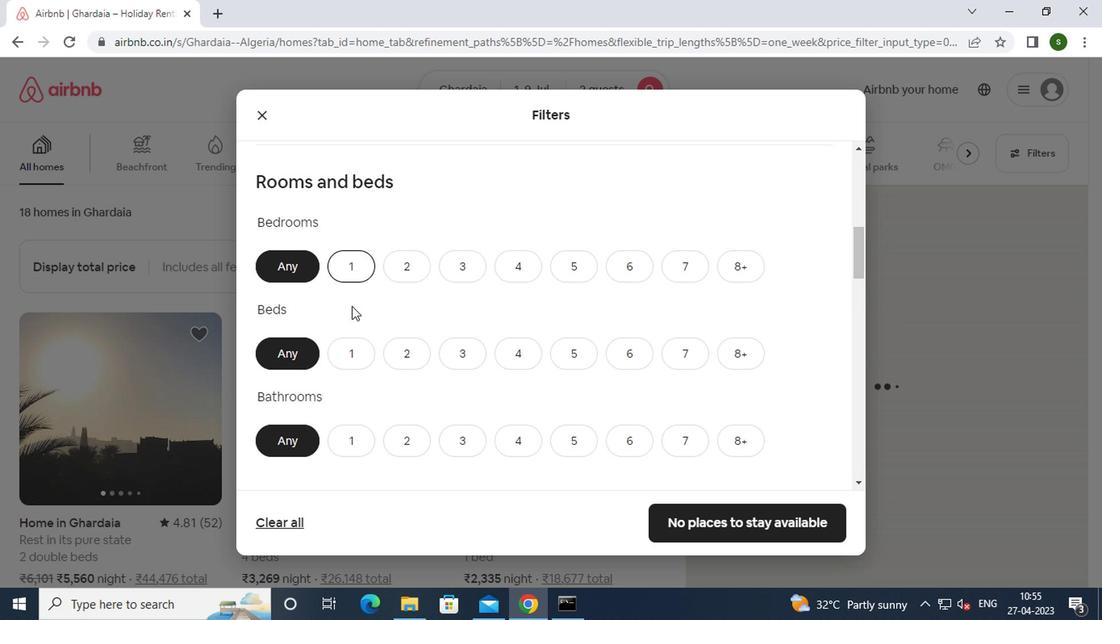 
Action: Mouse pressed left at (343, 345)
Screenshot: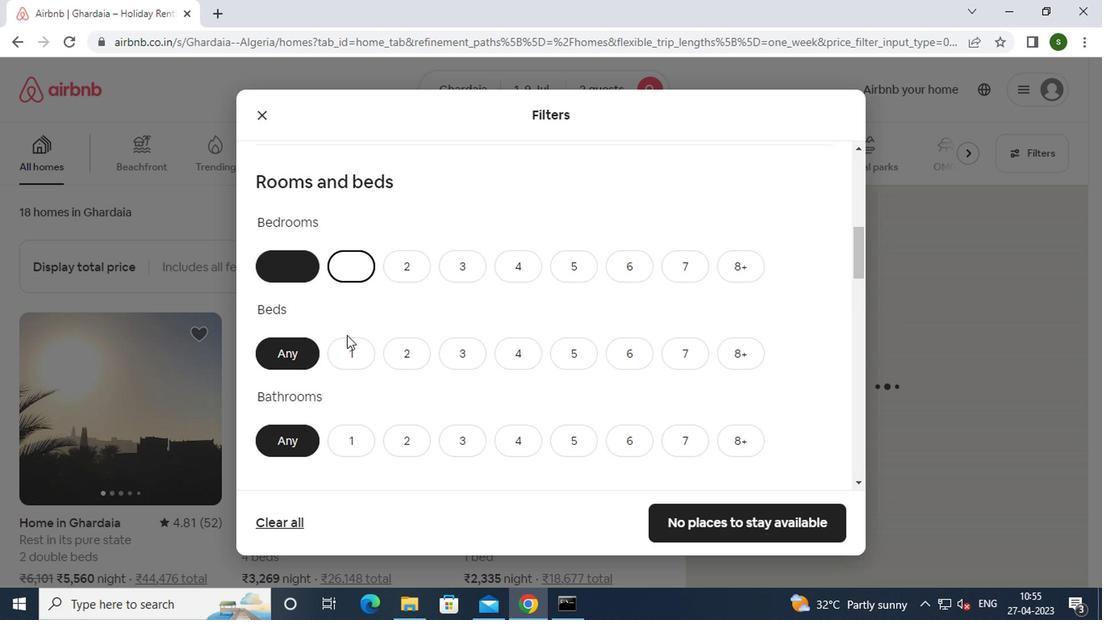 
Action: Mouse moved to (349, 440)
Screenshot: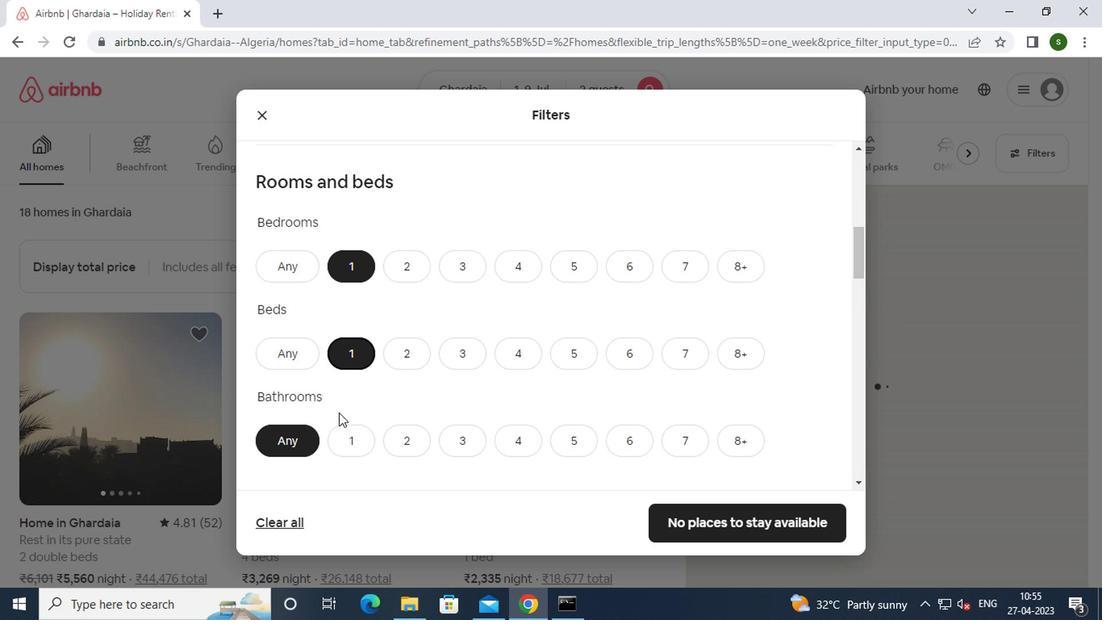 
Action: Mouse pressed left at (349, 440)
Screenshot: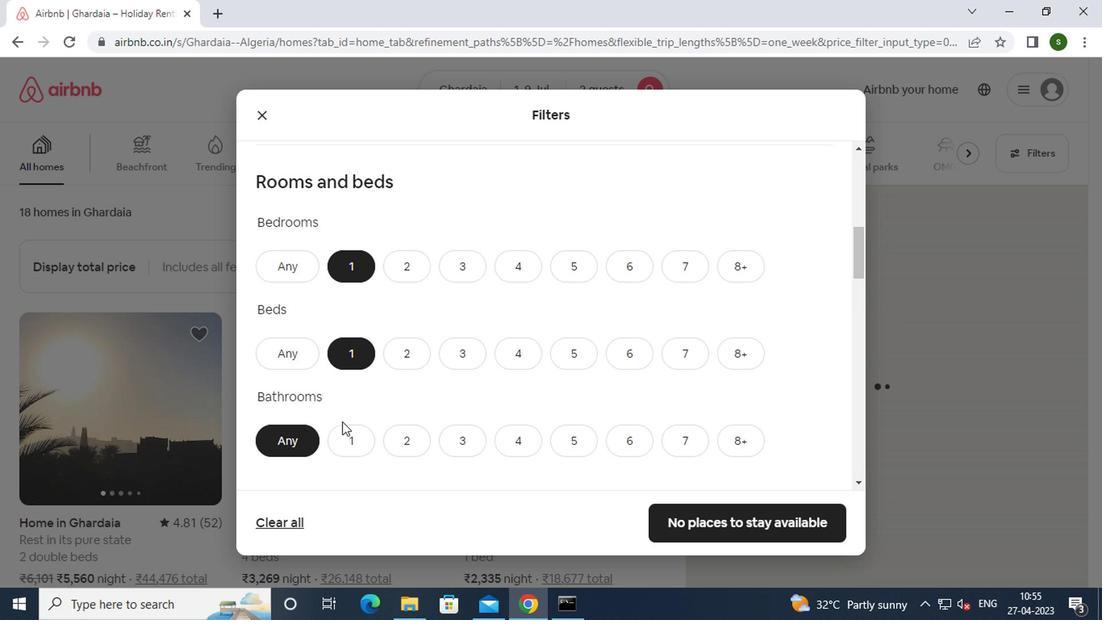 
Action: Mouse moved to (433, 356)
Screenshot: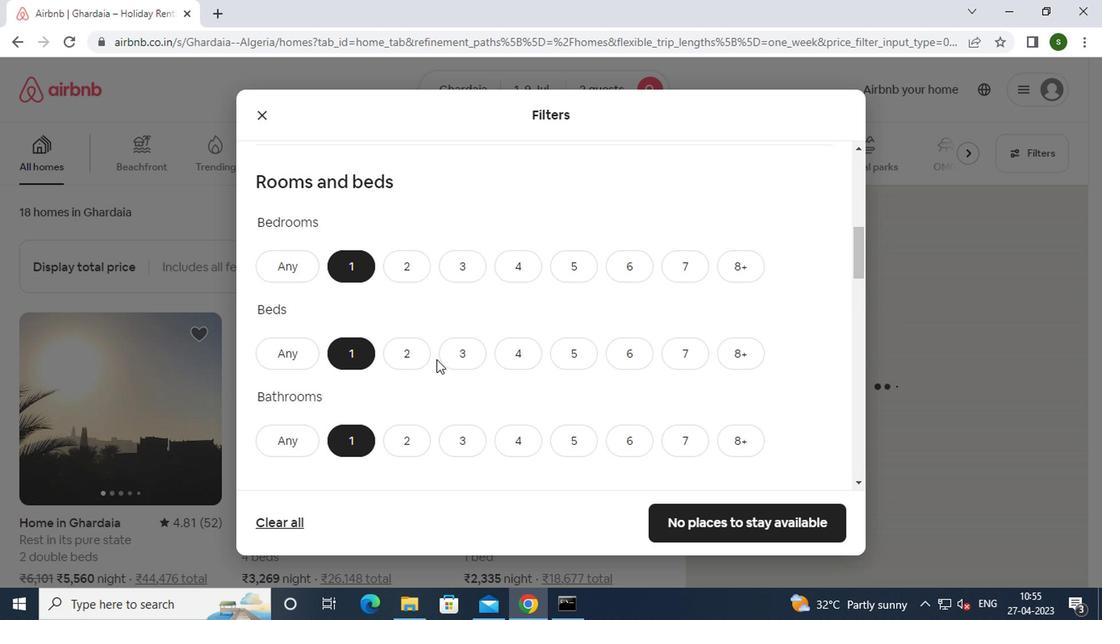 
Action: Mouse scrolled (433, 356) with delta (0, 0)
Screenshot: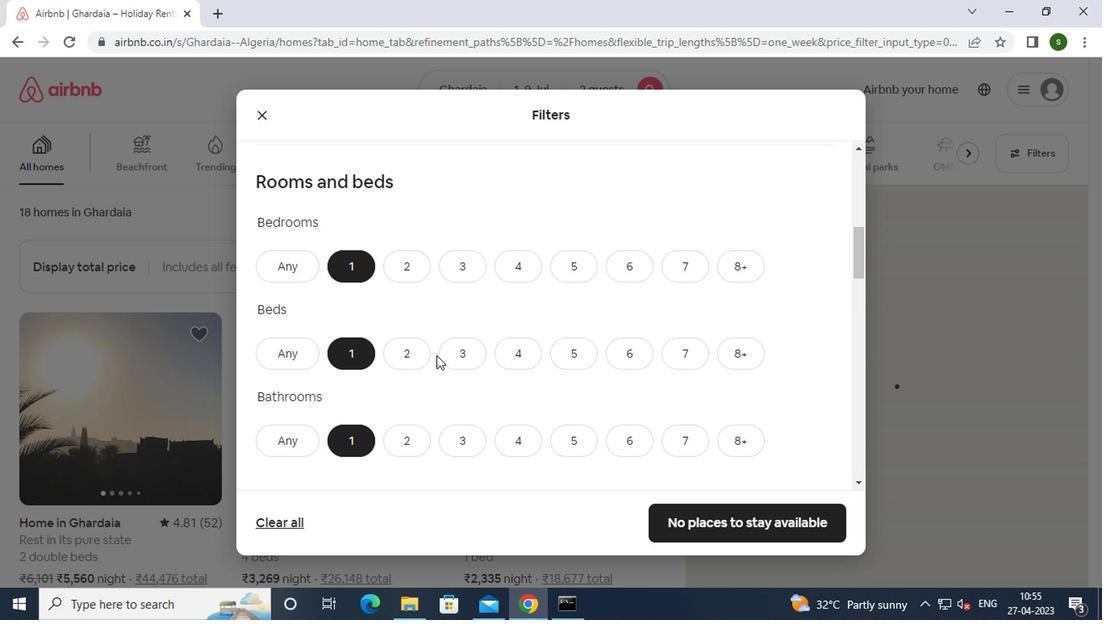 
Action: Mouse scrolled (433, 356) with delta (0, 0)
Screenshot: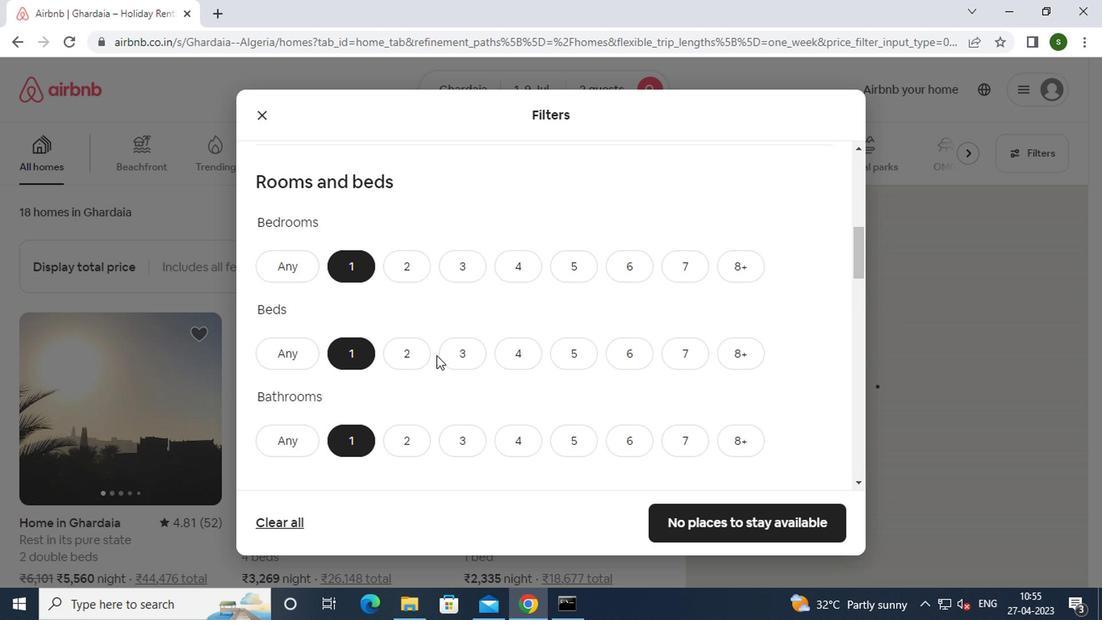 
Action: Mouse moved to (321, 442)
Screenshot: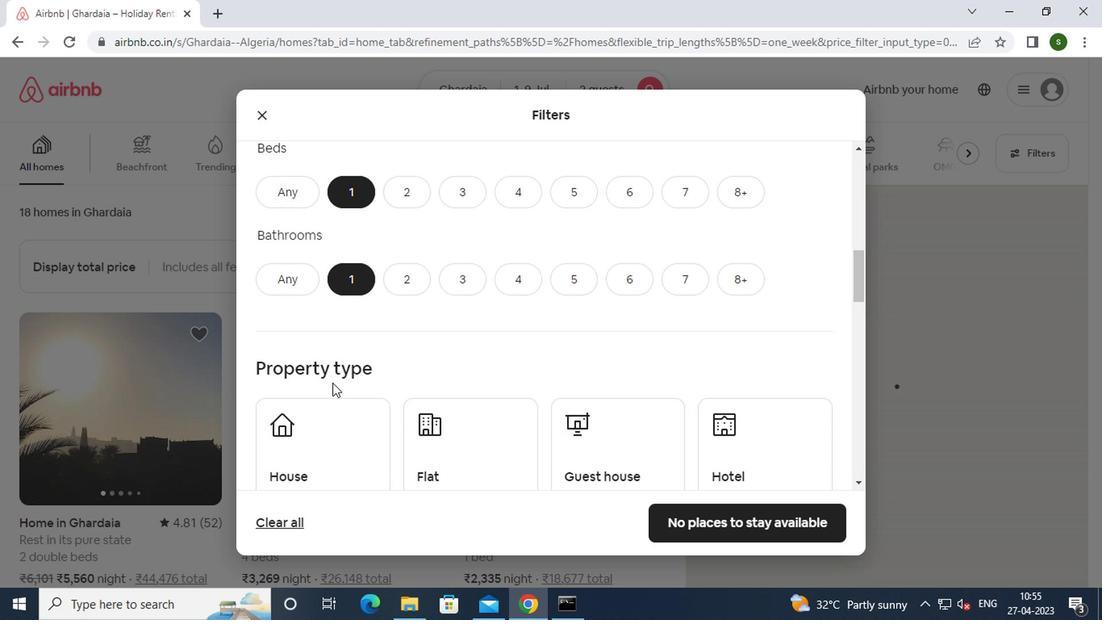 
Action: Mouse pressed left at (321, 442)
Screenshot: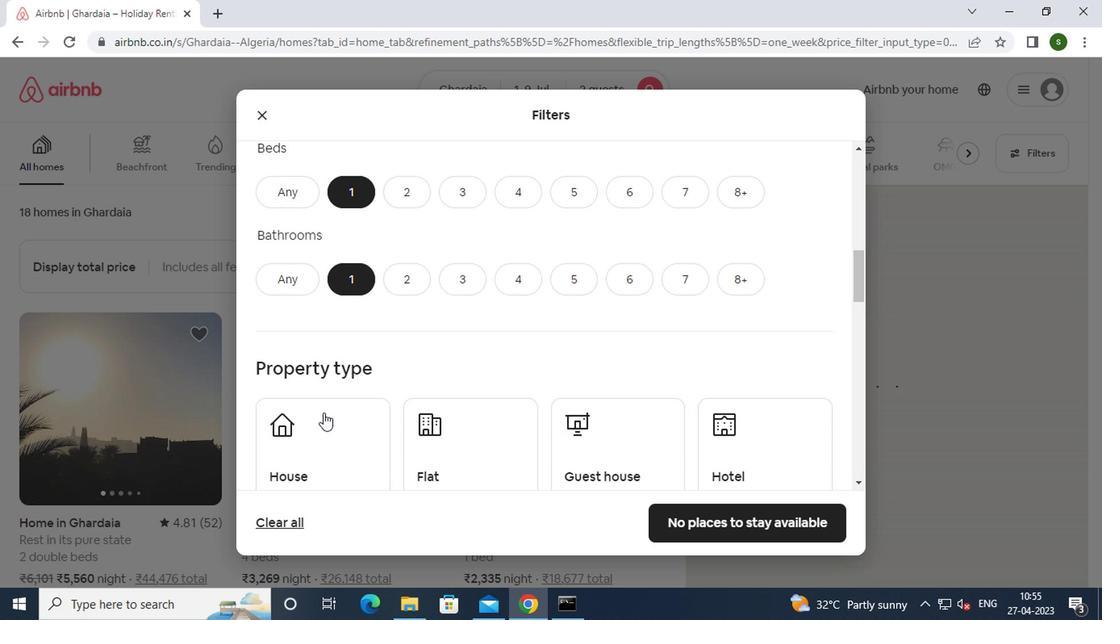 
Action: Mouse moved to (475, 453)
Screenshot: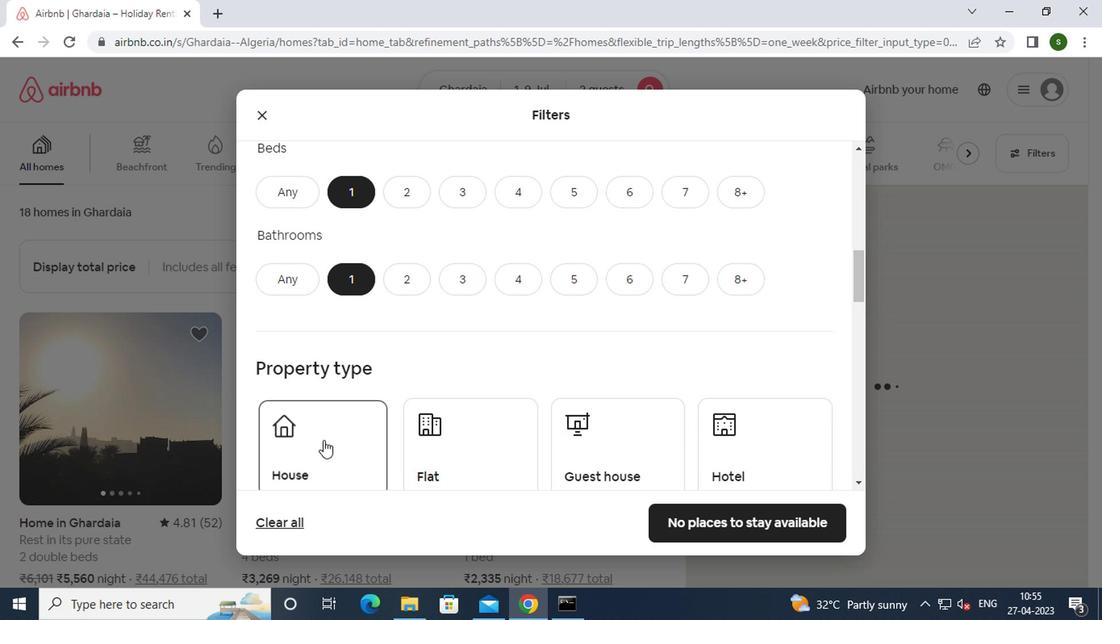 
Action: Mouse pressed left at (475, 453)
Screenshot: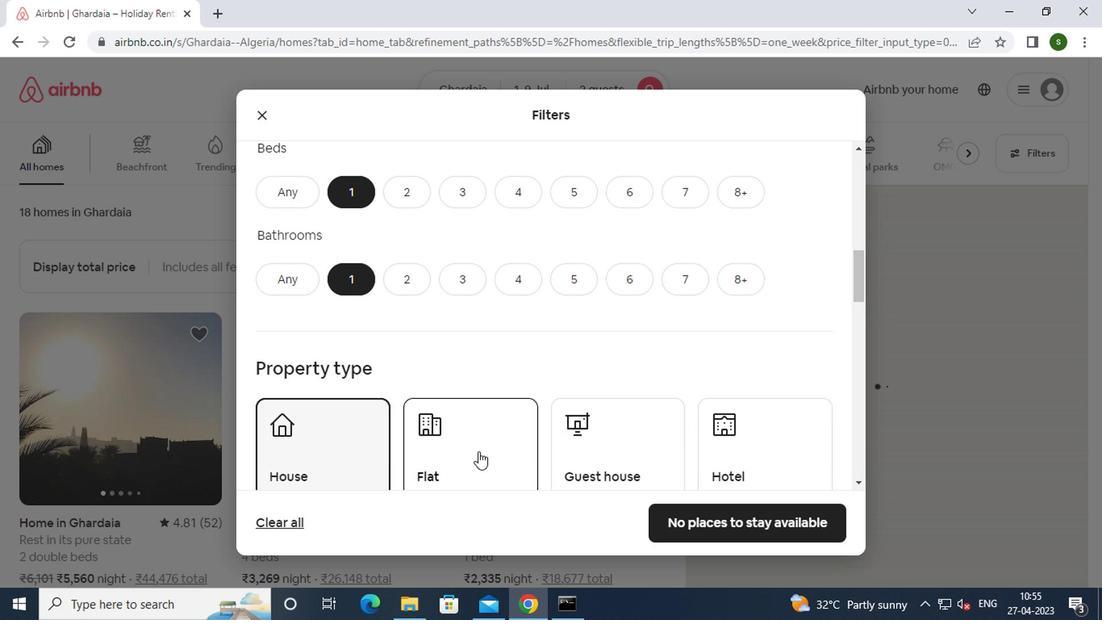 
Action: Mouse moved to (738, 442)
Screenshot: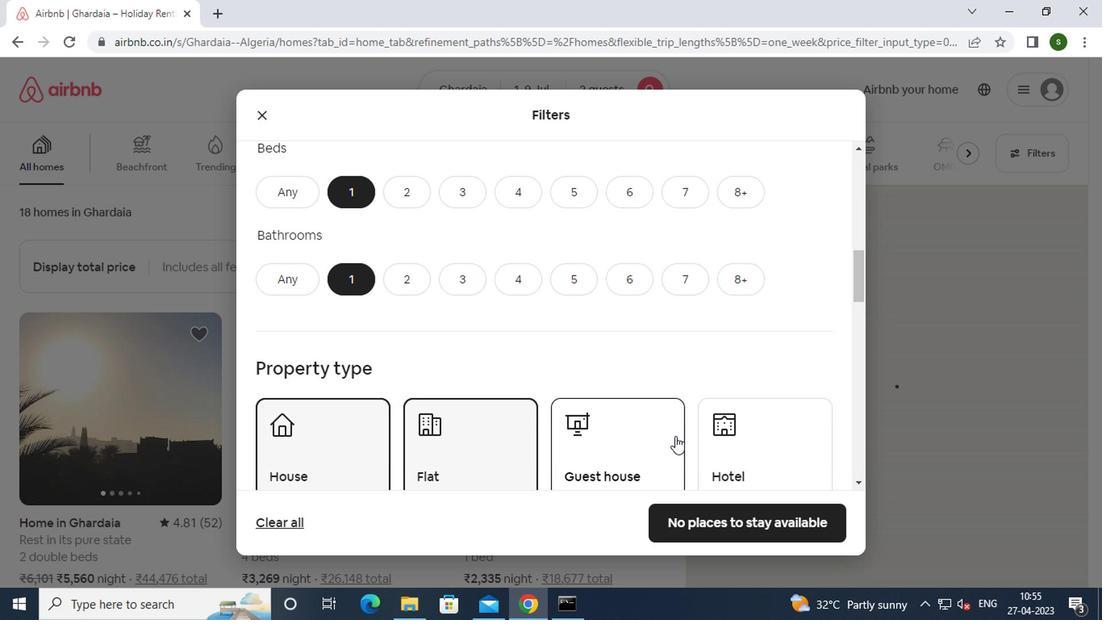 
Action: Mouse pressed left at (738, 442)
Screenshot: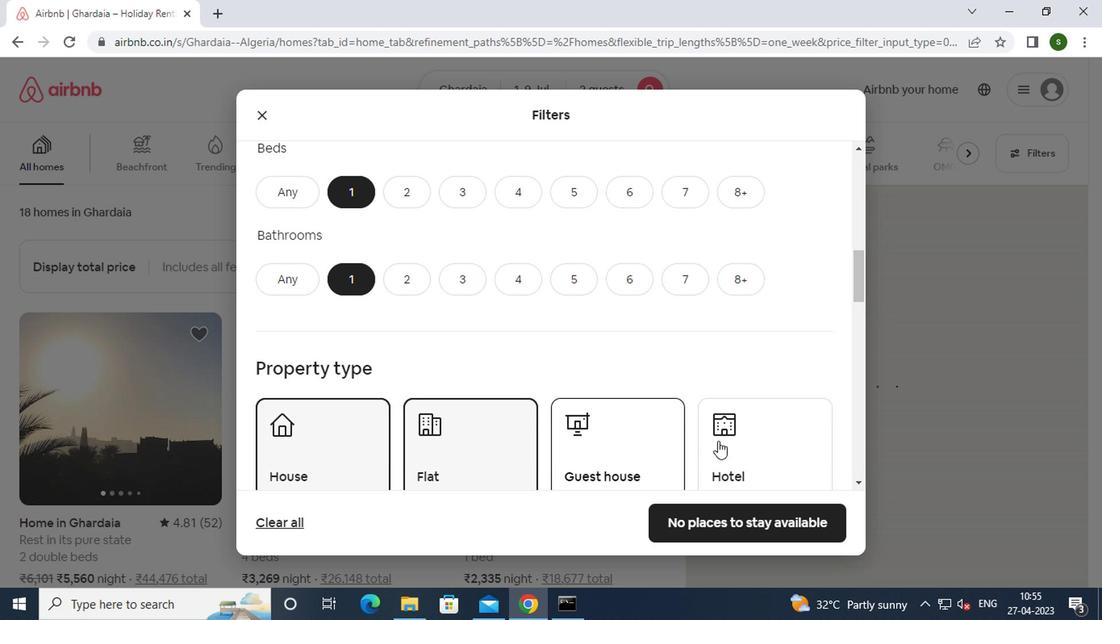 
Action: Mouse moved to (657, 352)
Screenshot: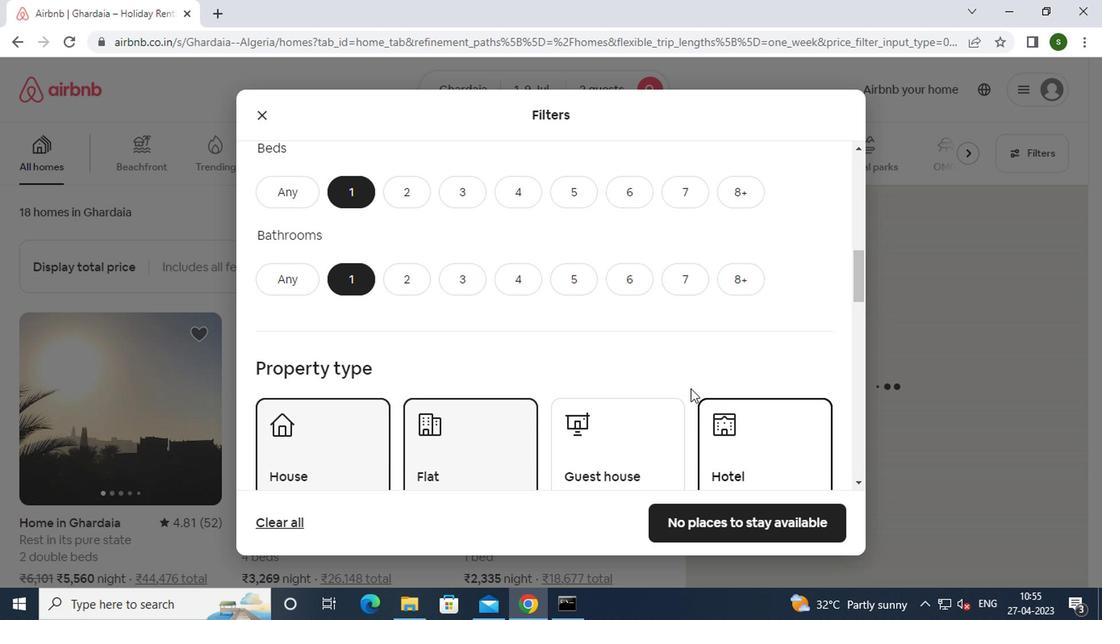 
Action: Mouse scrolled (657, 352) with delta (0, 0)
Screenshot: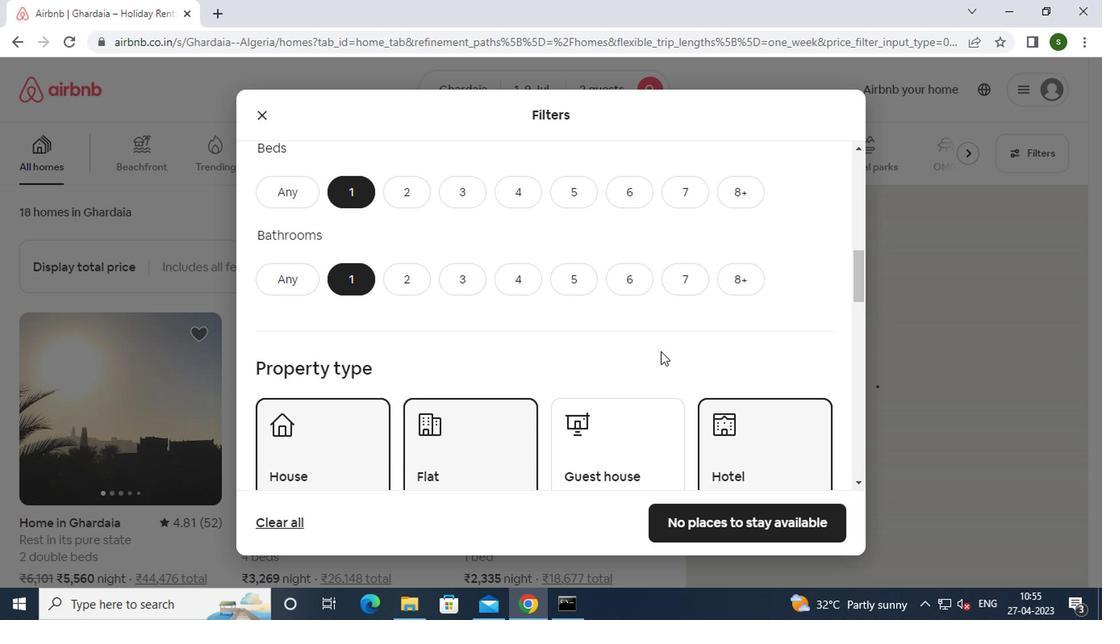 
Action: Mouse scrolled (657, 352) with delta (0, 0)
Screenshot: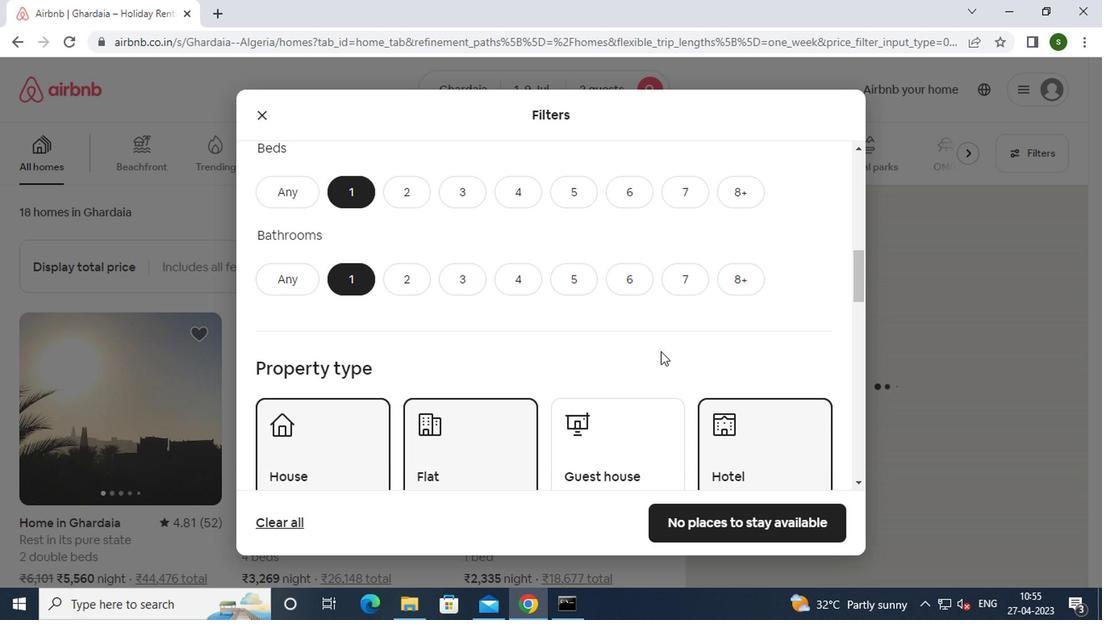 
Action: Mouse scrolled (657, 352) with delta (0, 0)
Screenshot: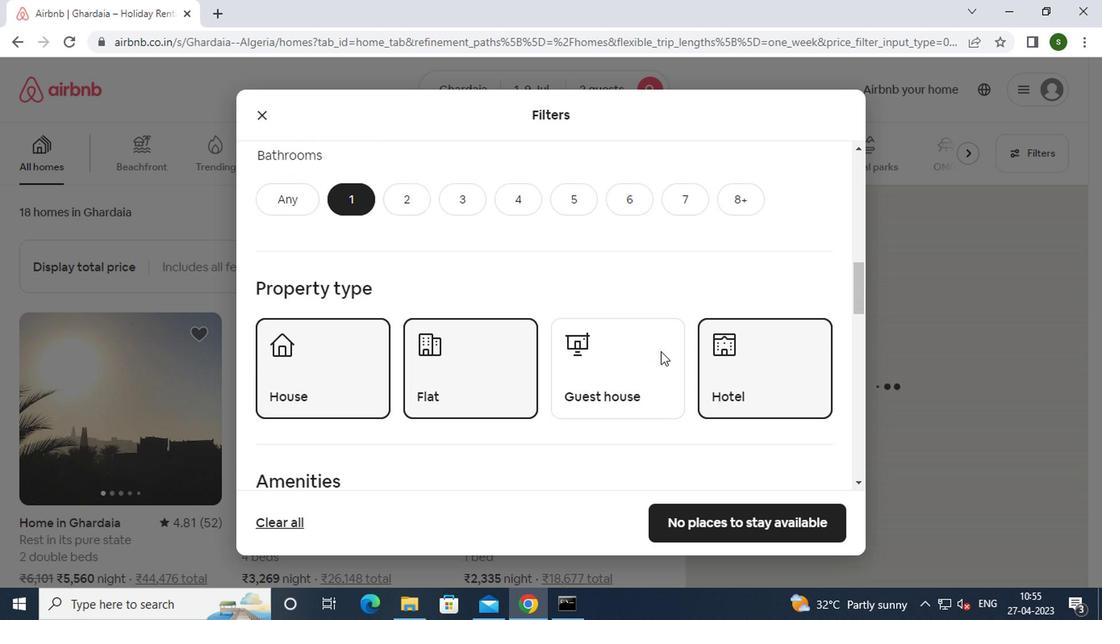 
Action: Mouse scrolled (657, 352) with delta (0, 0)
Screenshot: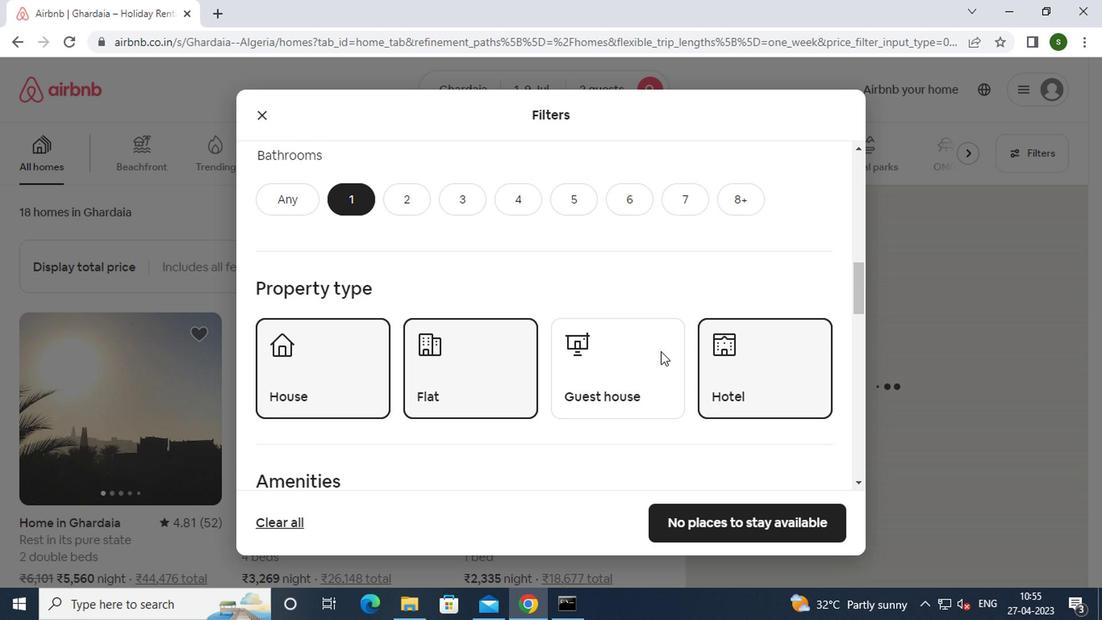 
Action: Mouse moved to (345, 356)
Screenshot: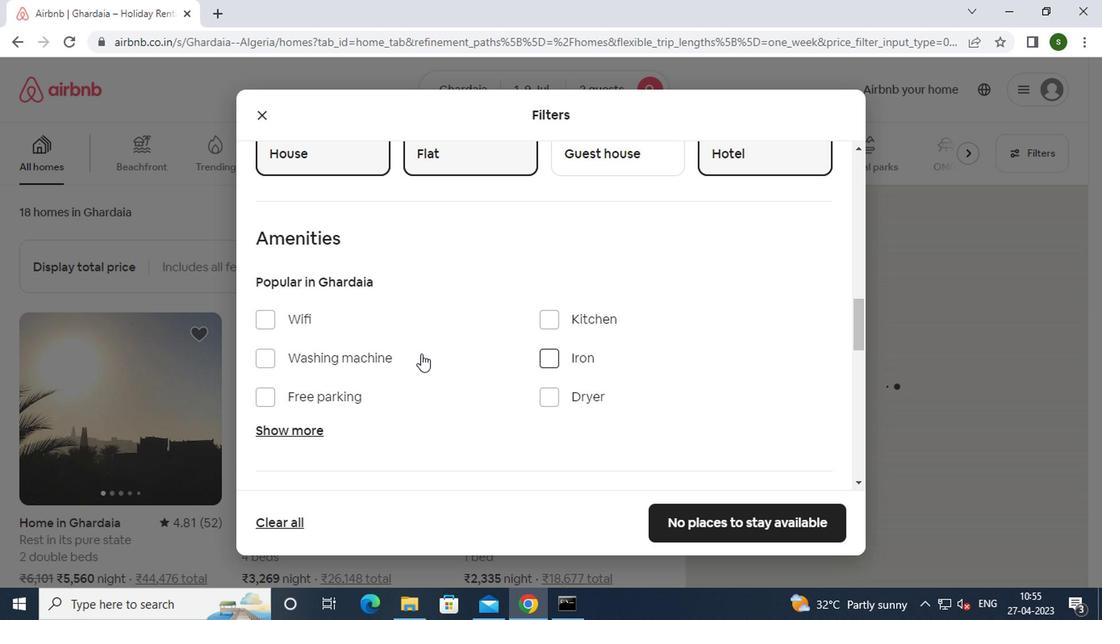 
Action: Mouse pressed left at (345, 356)
Screenshot: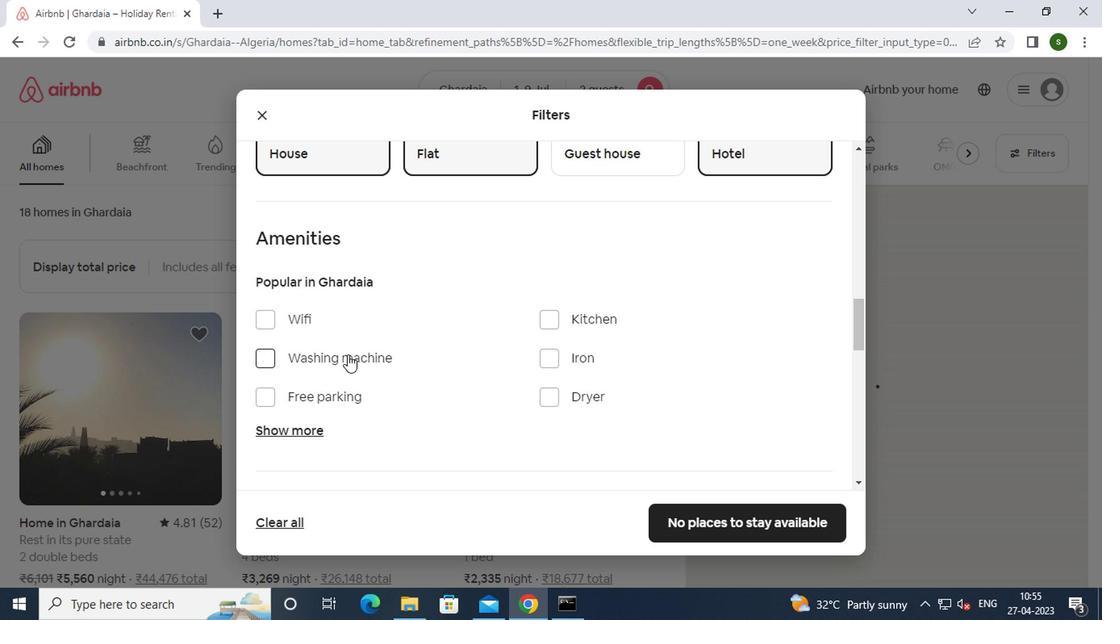 
Action: Mouse moved to (559, 331)
Screenshot: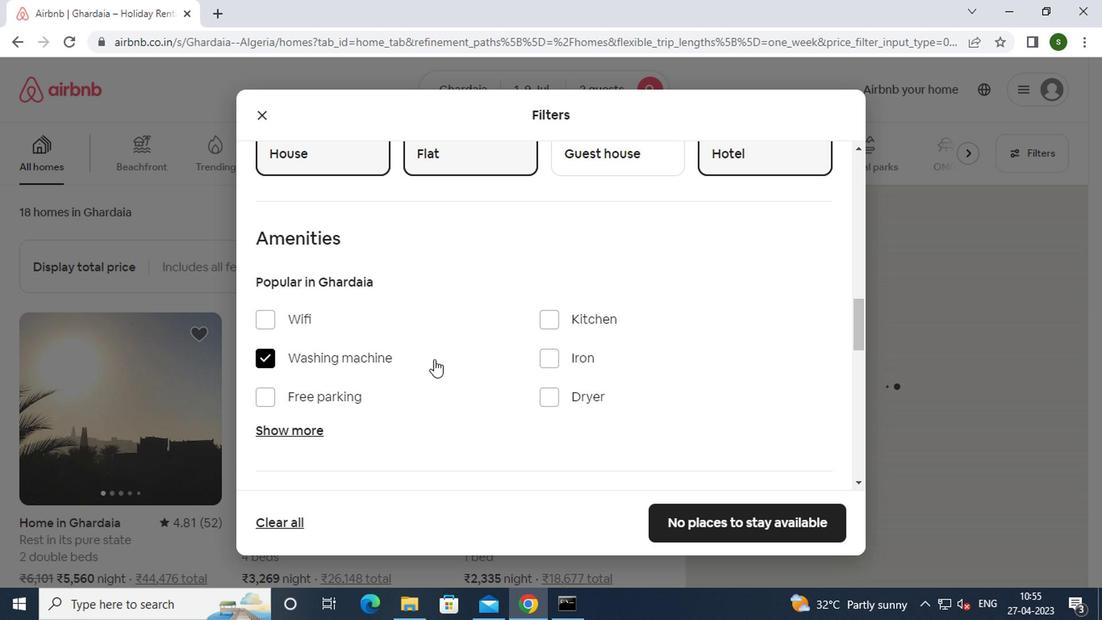 
Action: Mouse scrolled (559, 330) with delta (0, 0)
Screenshot: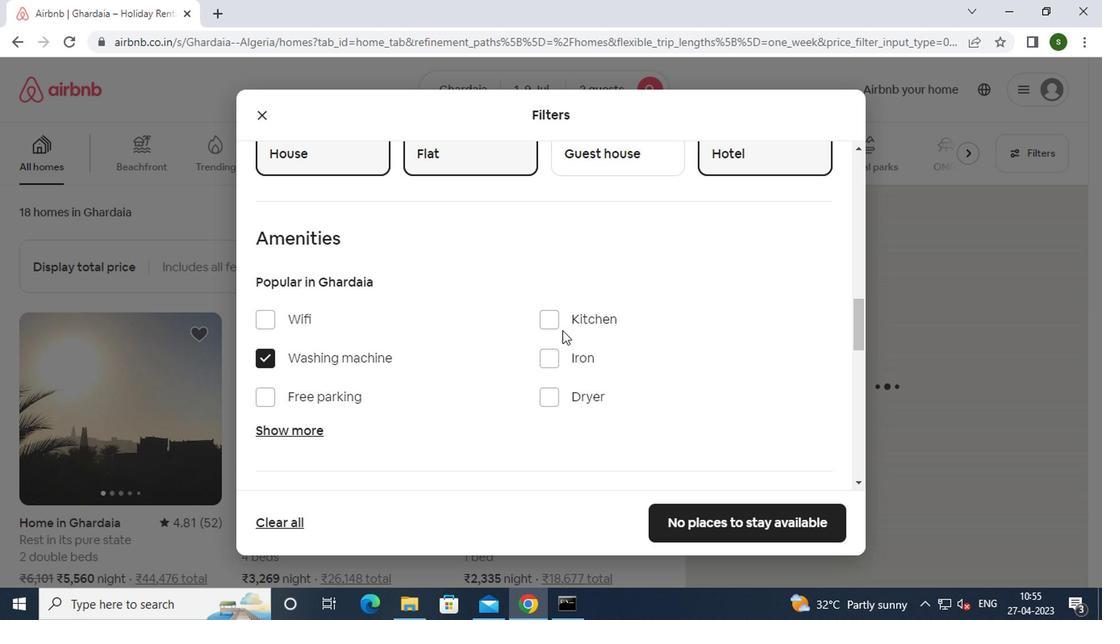 
Action: Mouse scrolled (559, 330) with delta (0, 0)
Screenshot: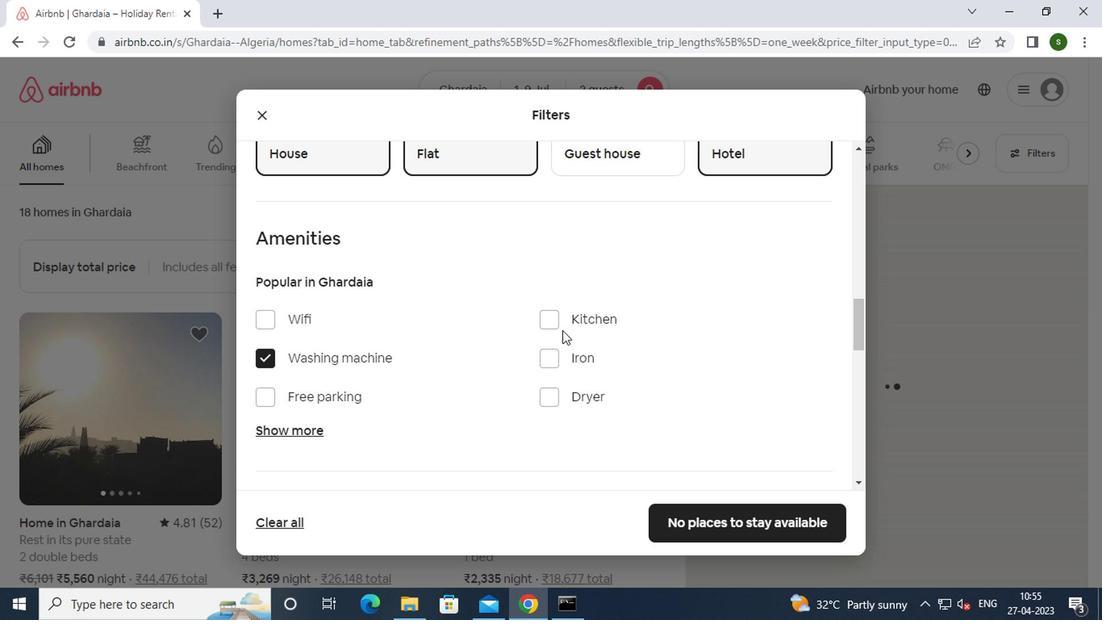 
Action: Mouse scrolled (559, 330) with delta (0, 0)
Screenshot: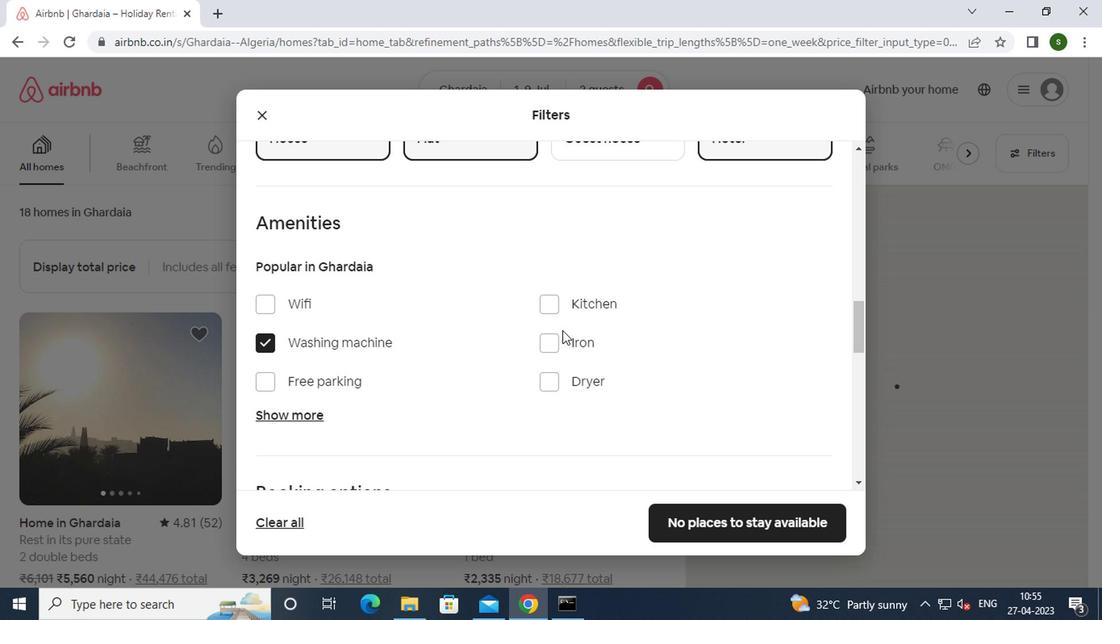 
Action: Mouse scrolled (559, 330) with delta (0, 0)
Screenshot: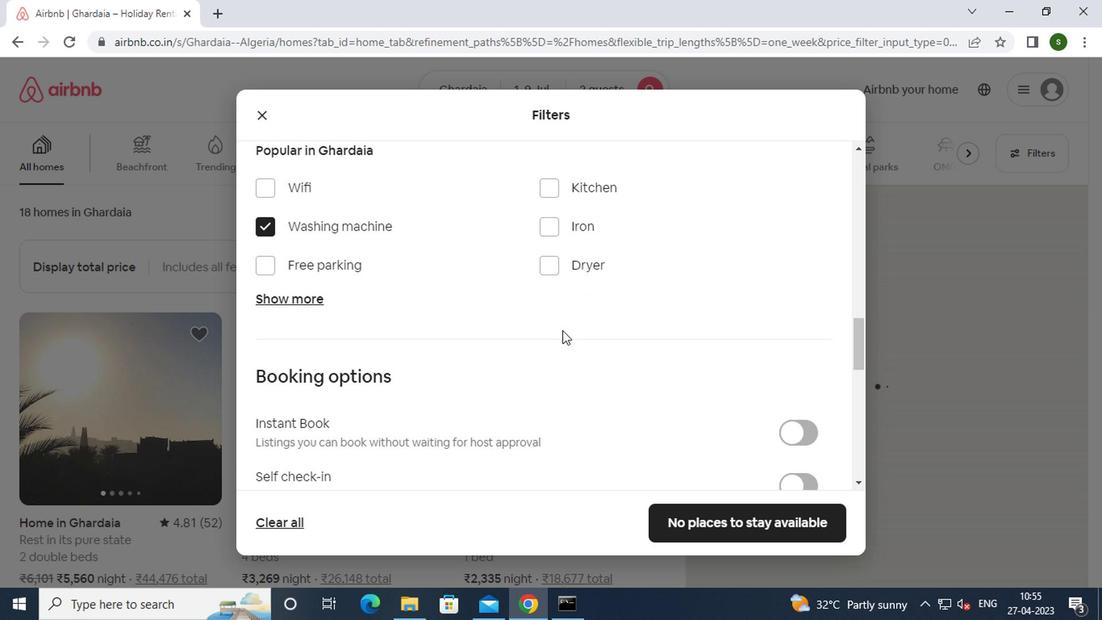 
Action: Mouse scrolled (559, 330) with delta (0, 0)
Screenshot: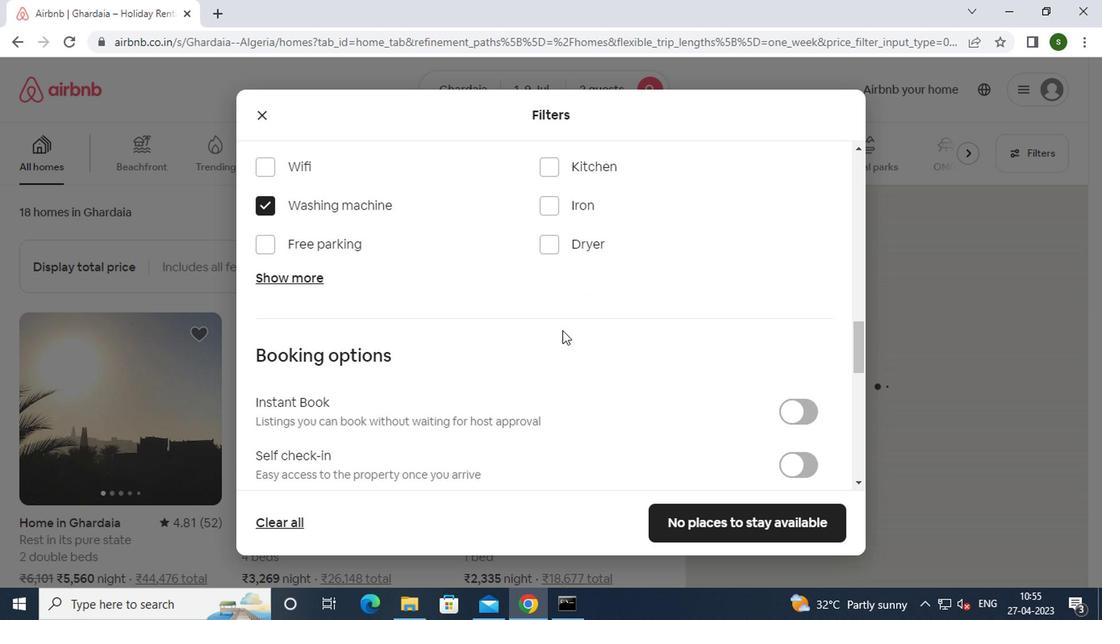 
Action: Mouse moved to (786, 213)
Screenshot: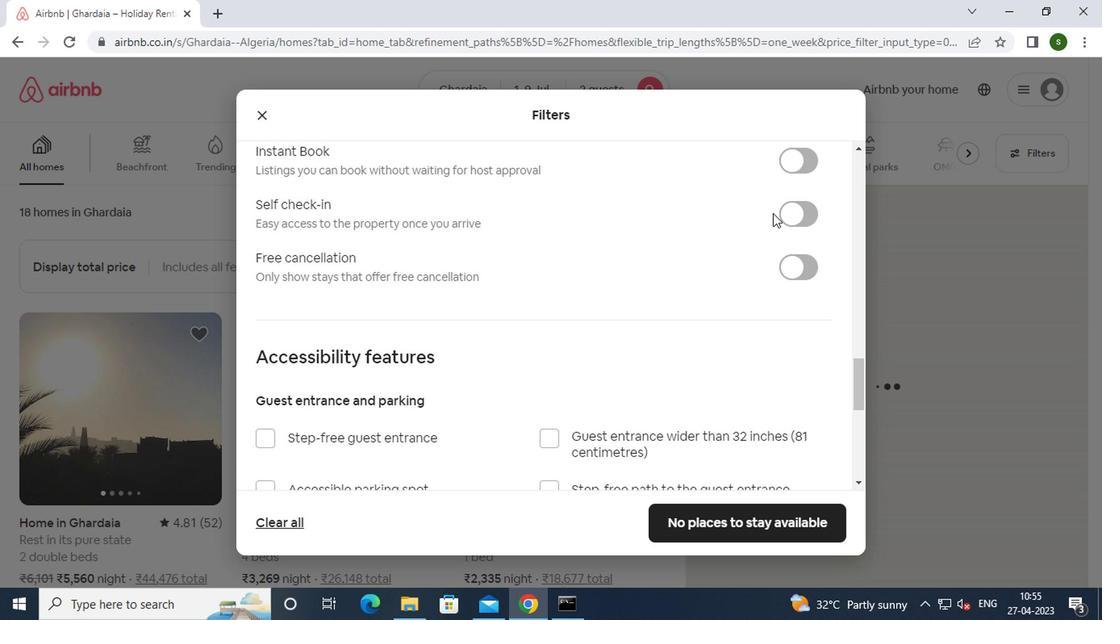 
Action: Mouse pressed left at (786, 213)
Screenshot: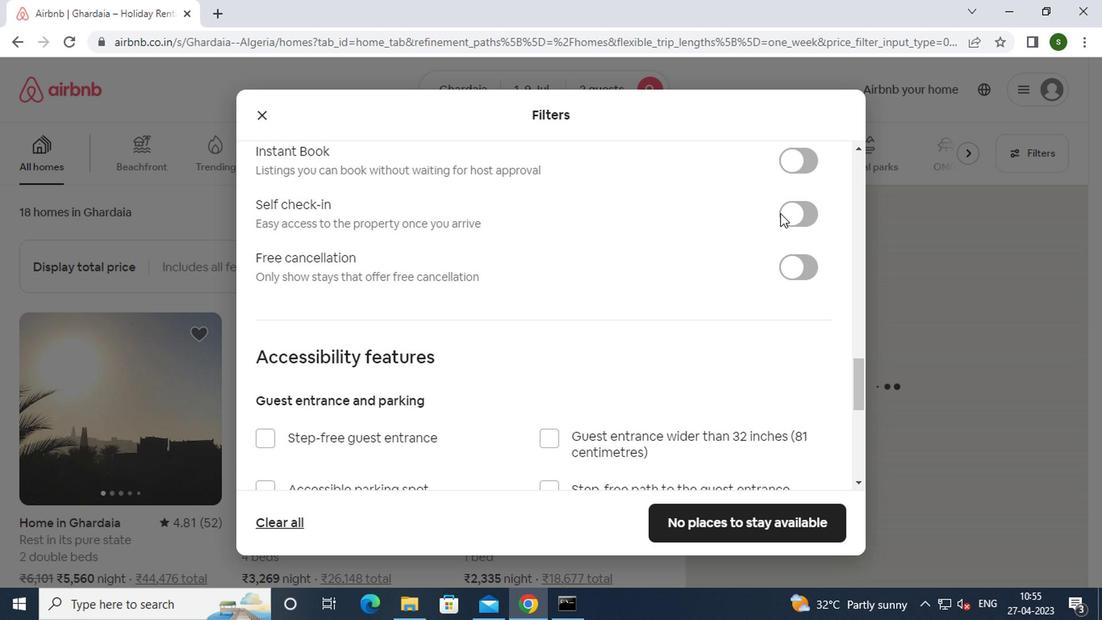 
Action: Mouse moved to (739, 524)
Screenshot: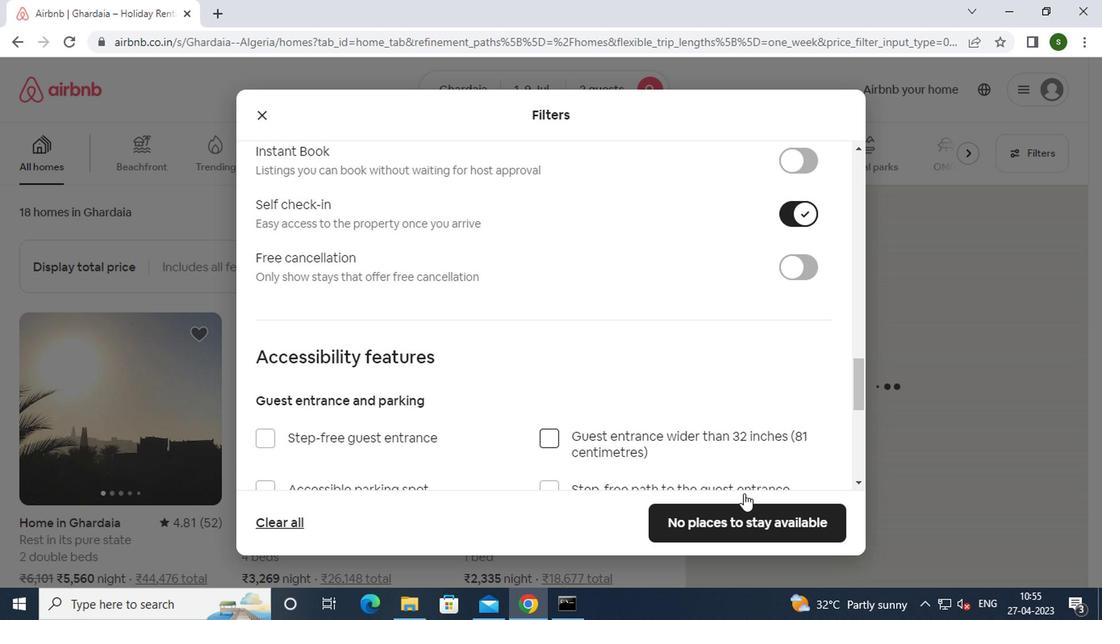 
Action: Mouse pressed left at (739, 524)
Screenshot: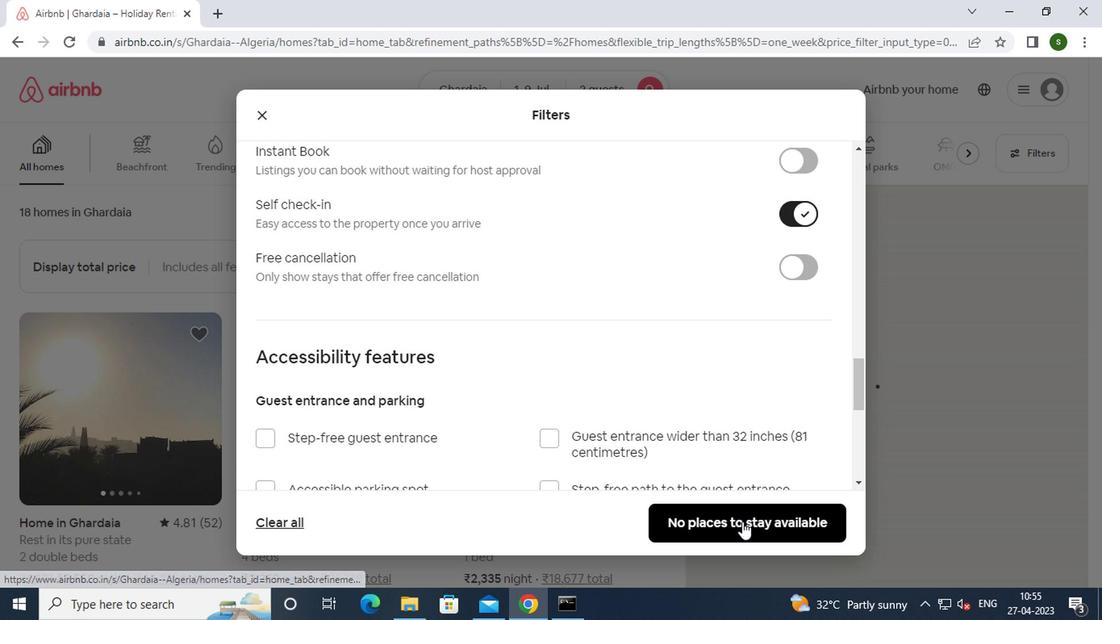 
